 Task: Add an event with the title Networking Conference, date '2024/04/25', time 8:00 AM to 10:00 AMand add a description: Teams will work together to solve the challenges and find the hidden items or clues. This requires effective communication, creative thinking, and the ability to leverage each team member's strengths and expertise., put the event into Orange category . Add location for the event as: 123 Acropolis of Athens, Athens, Greece, logged in from the account softage.2@softage.netand send the event invitation to softage.7@softage.net and softage.8@softage.net. Set a reminder for the event 15 minutes before
Action: Mouse moved to (103, 101)
Screenshot: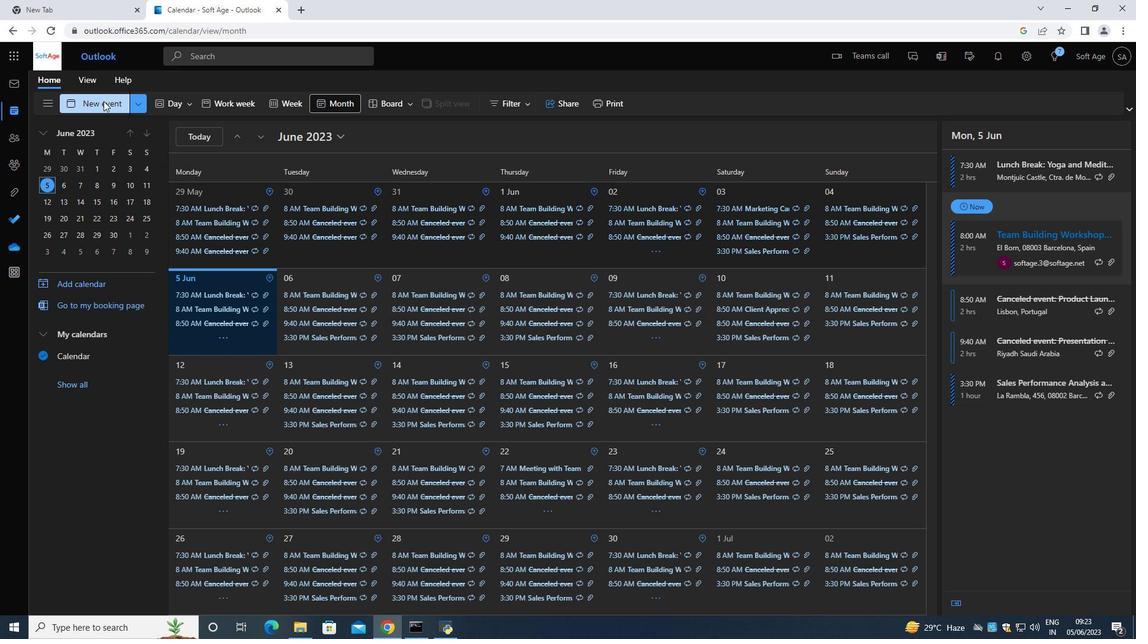 
Action: Mouse pressed left at (103, 101)
Screenshot: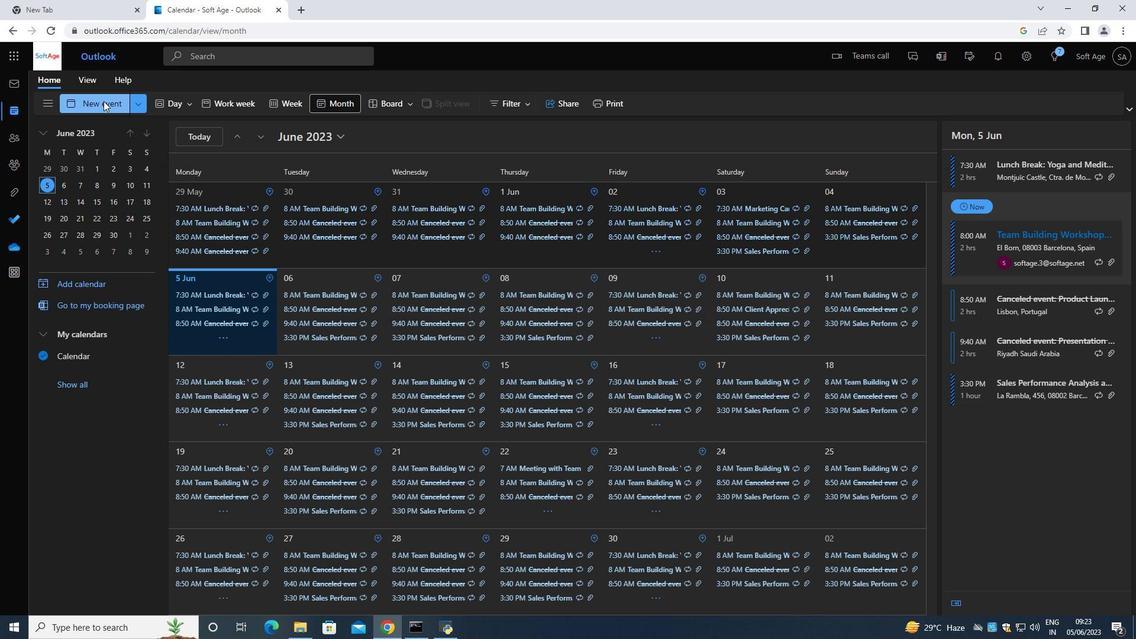 
Action: Mouse moved to (410, 166)
Screenshot: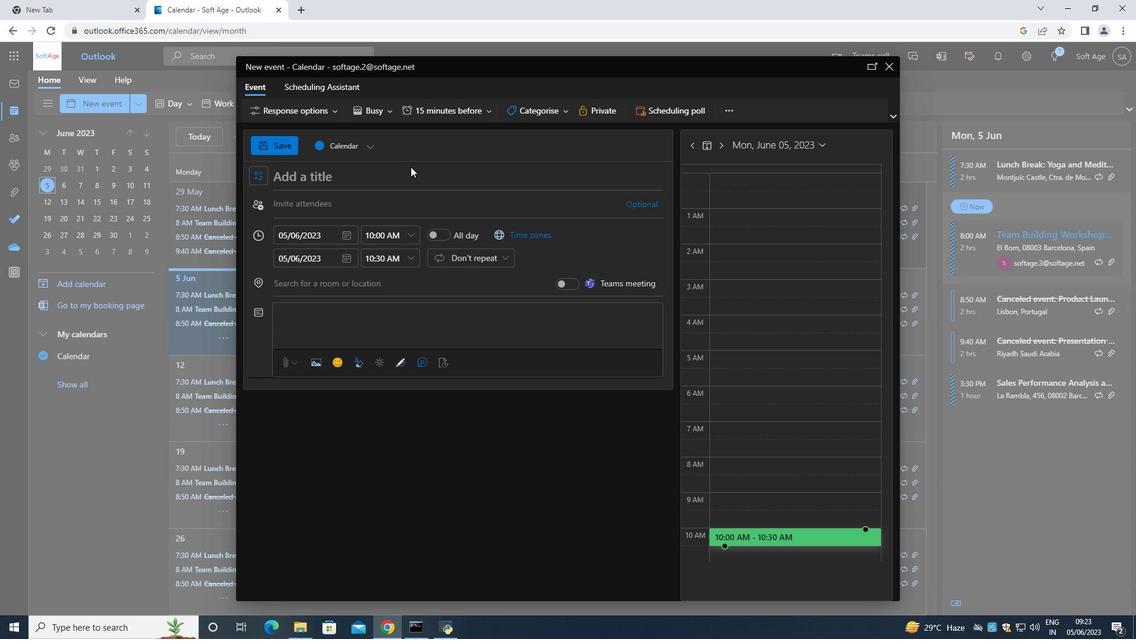 
Action: Key pressed <Key.shift><Key.shift><Key.shift><Key.shift><Key.shift><Key.shift><Key.shift><Key.shift><Key.shift><Key.shift><Key.shift><Key.shift><Key.shift>Networking<Key.space><Key.shift><Key.shift><Key.shift><Key.shift><Key.shift><Key.shift><Key.shift><Key.shift>Conference<Key.space>
Screenshot: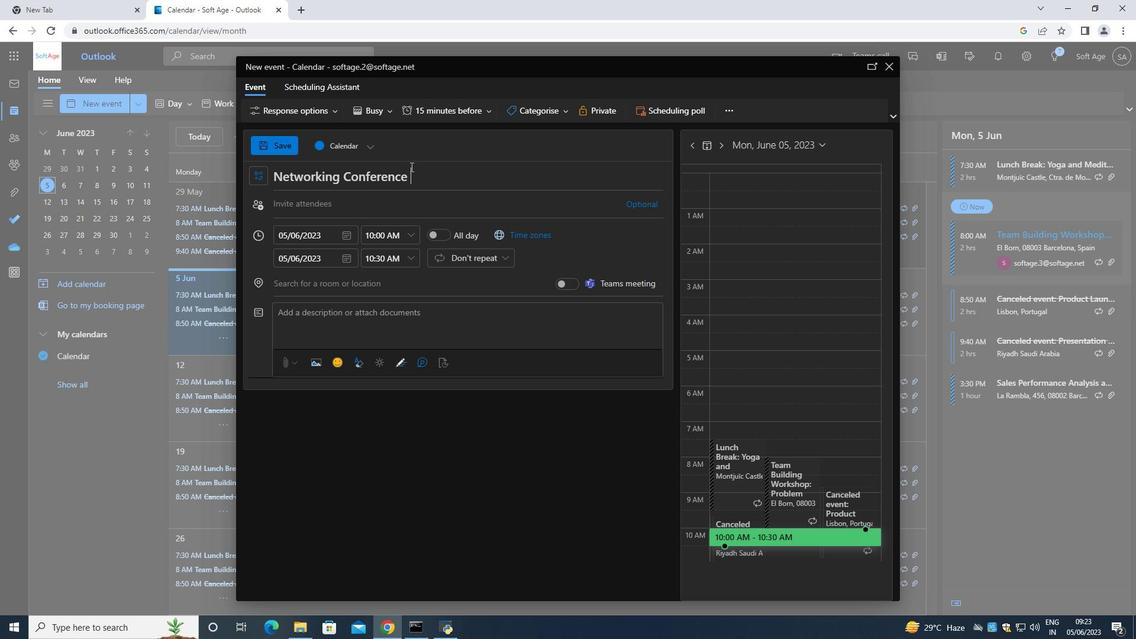 
Action: Mouse moved to (348, 232)
Screenshot: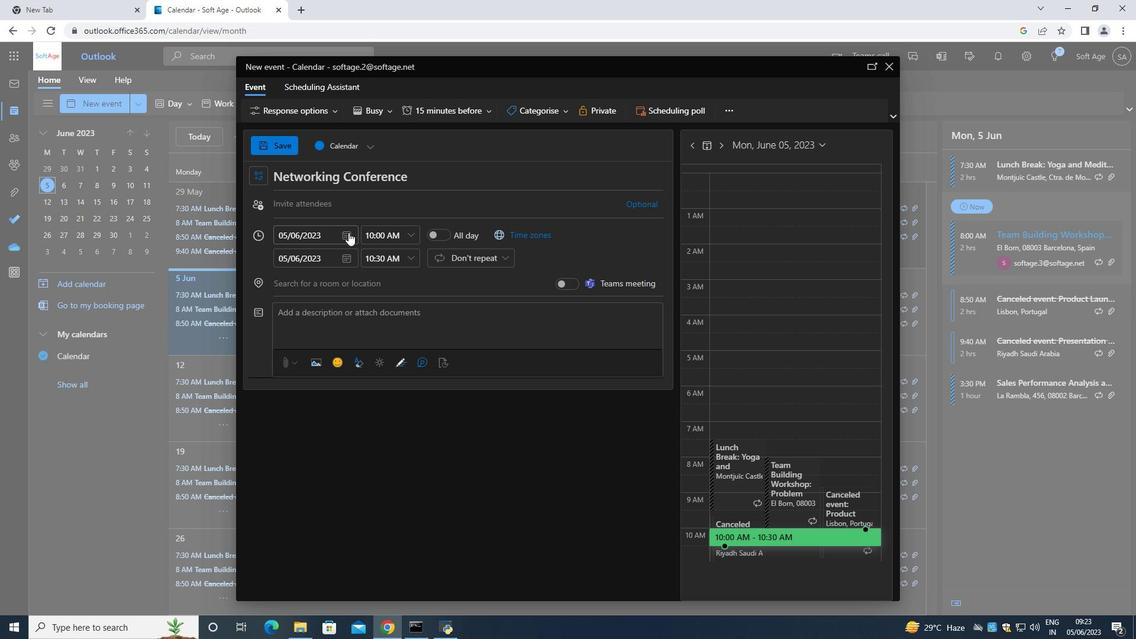 
Action: Mouse pressed left at (348, 232)
Screenshot: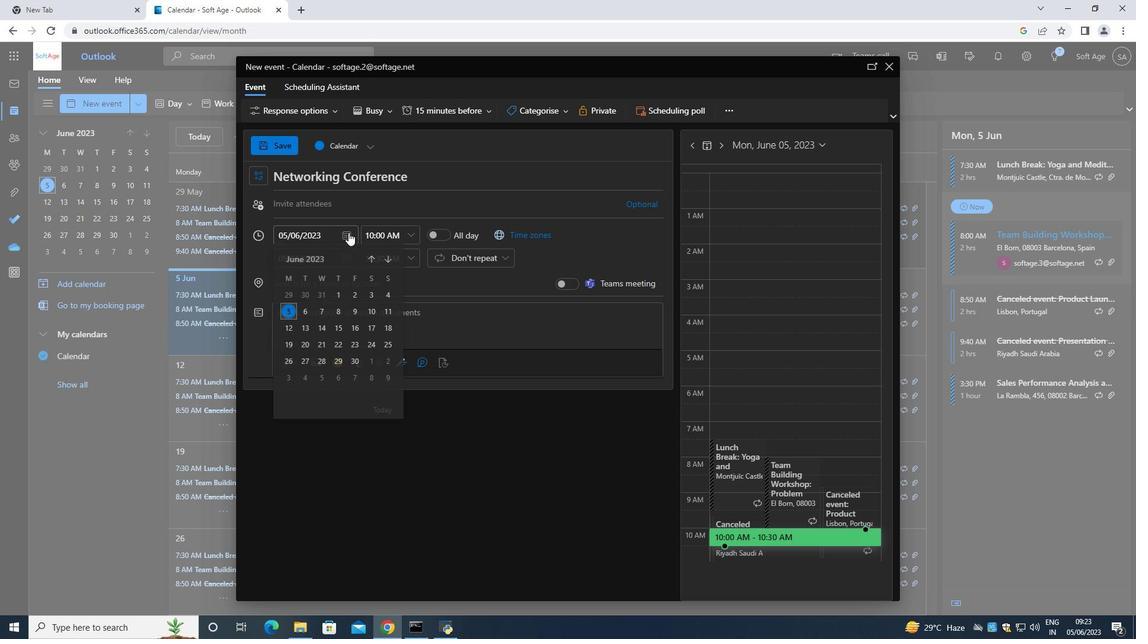 
Action: Mouse moved to (390, 262)
Screenshot: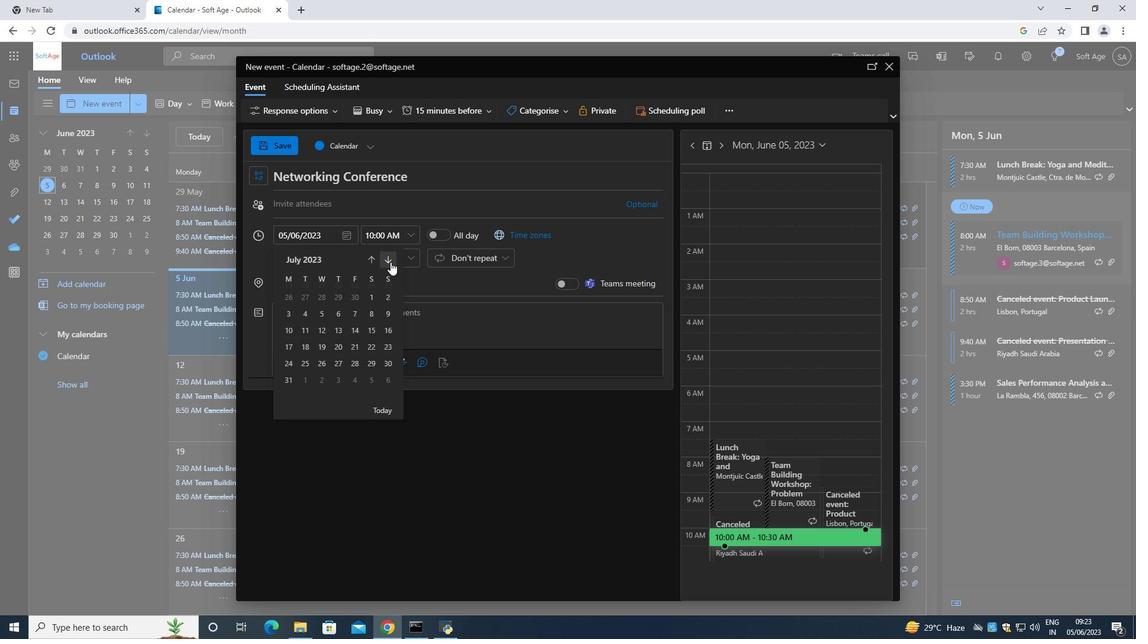 
Action: Mouse pressed left at (390, 262)
Screenshot: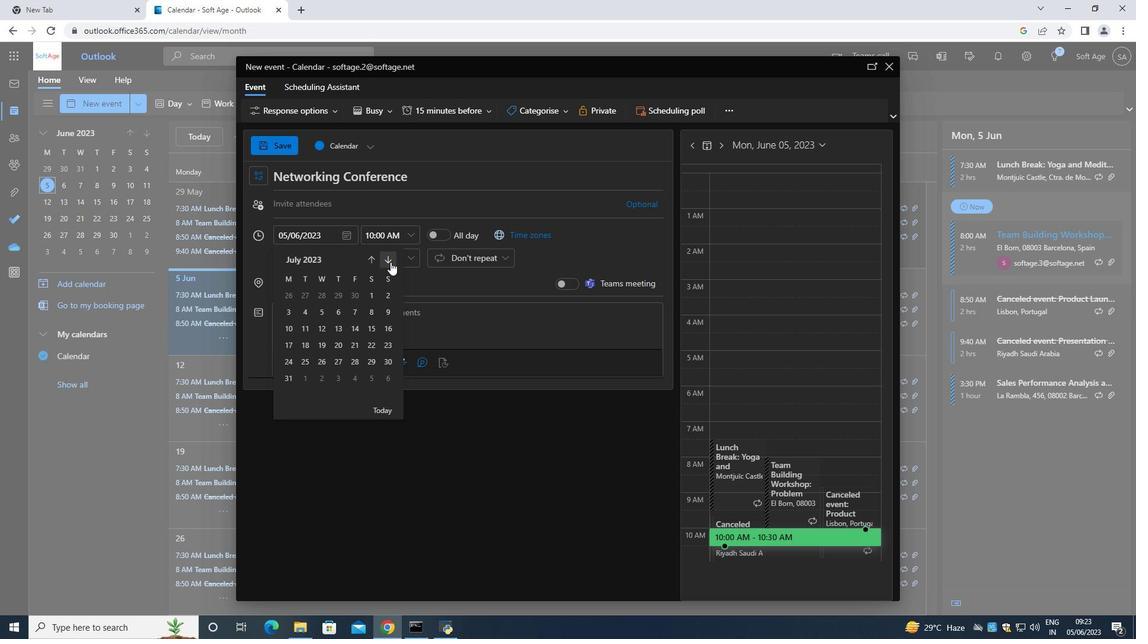 
Action: Mouse pressed left at (390, 262)
Screenshot: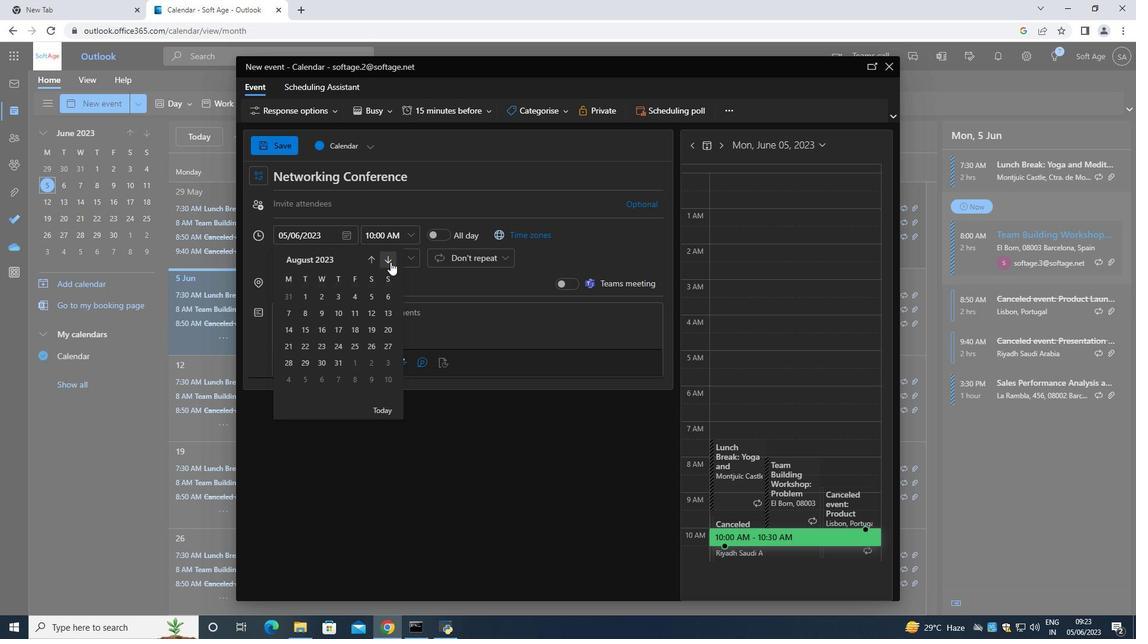 
Action: Mouse pressed left at (390, 262)
Screenshot: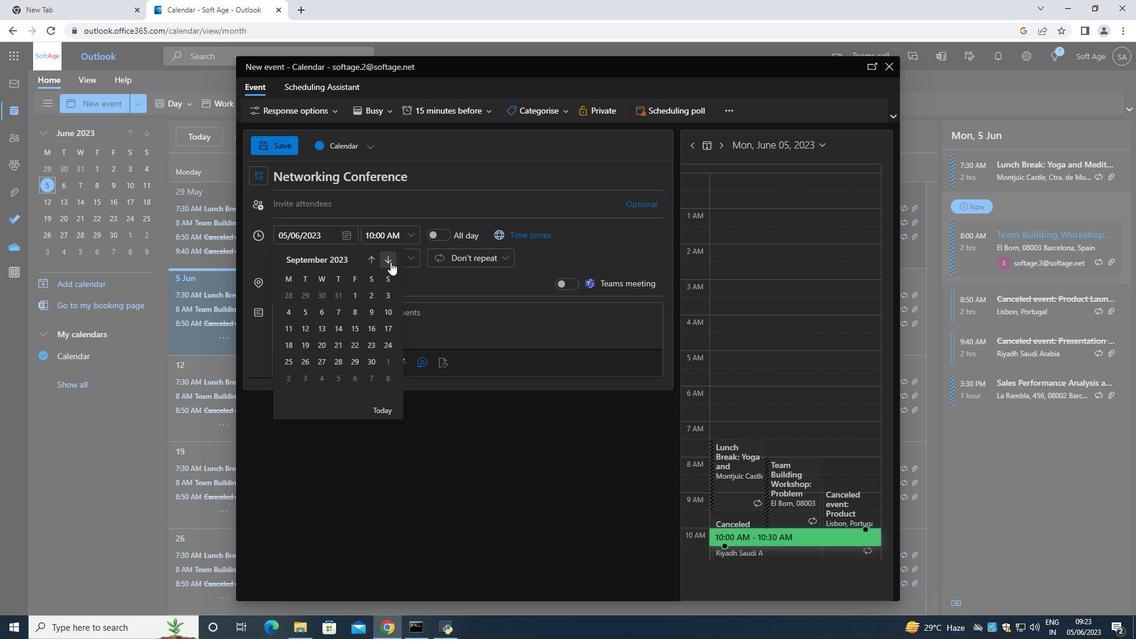 
Action: Mouse pressed left at (390, 262)
Screenshot: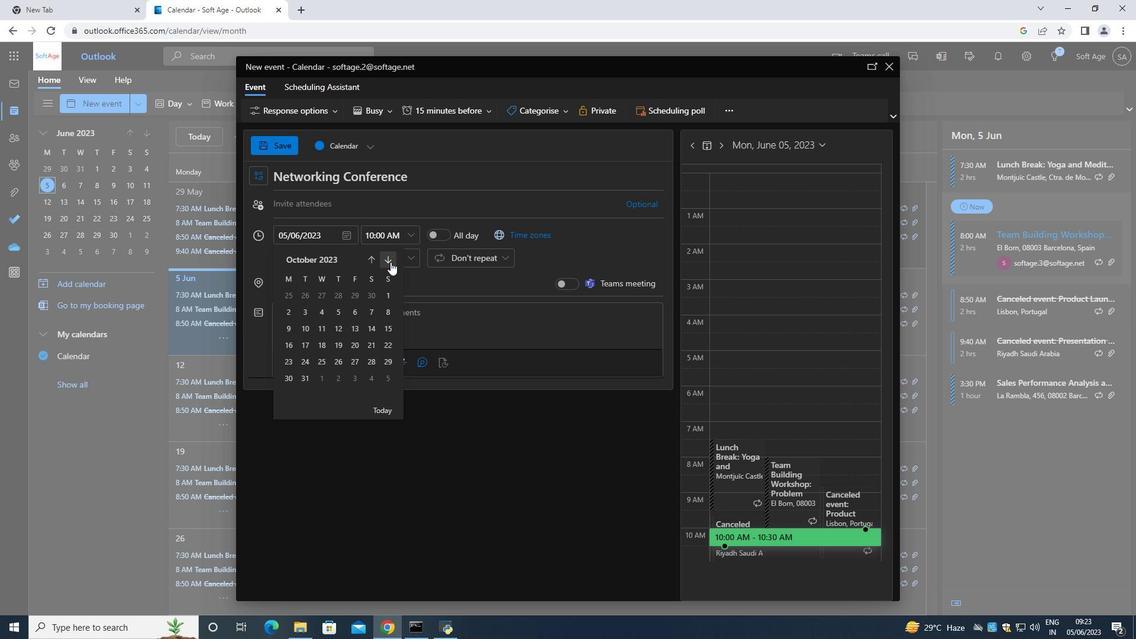 
Action: Mouse pressed left at (390, 262)
Screenshot: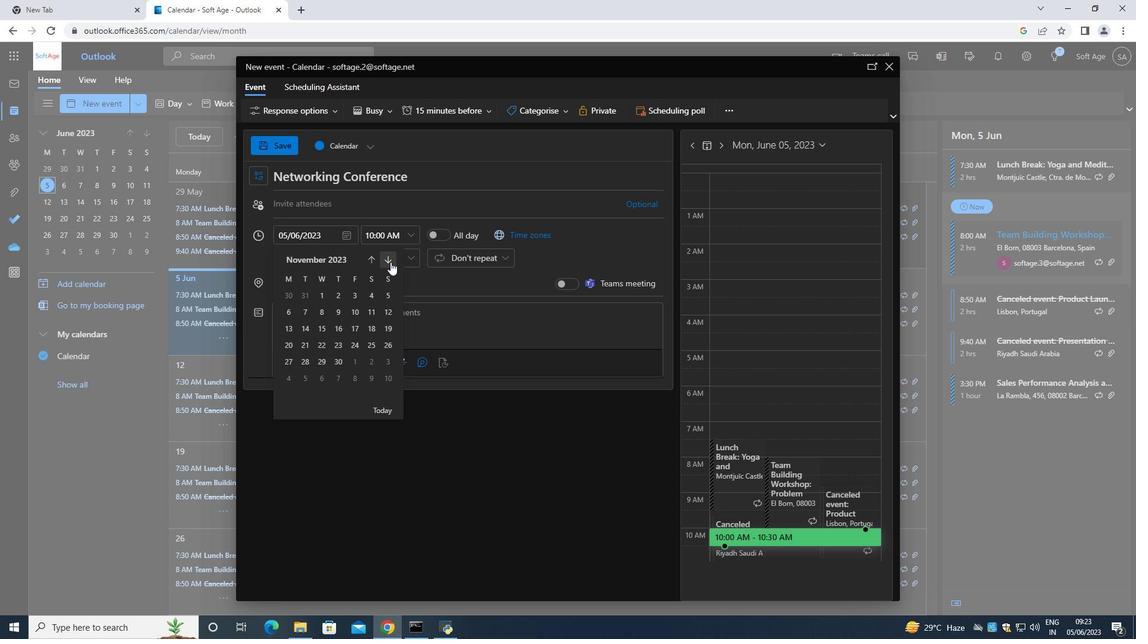 
Action: Mouse pressed left at (390, 262)
Screenshot: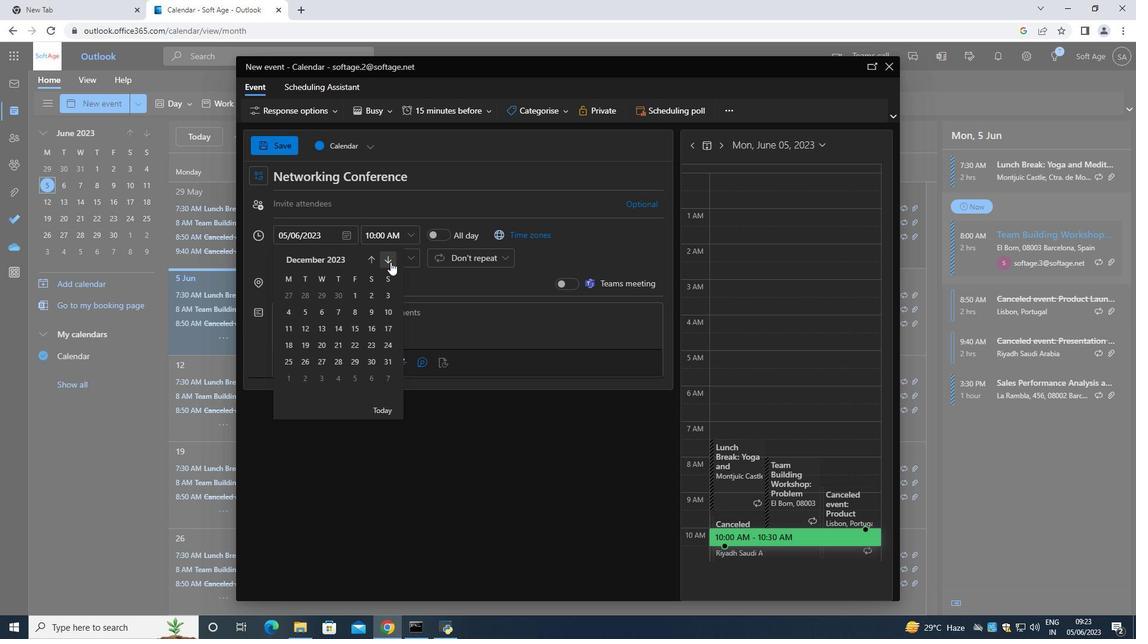 
Action: Mouse pressed left at (390, 262)
Screenshot: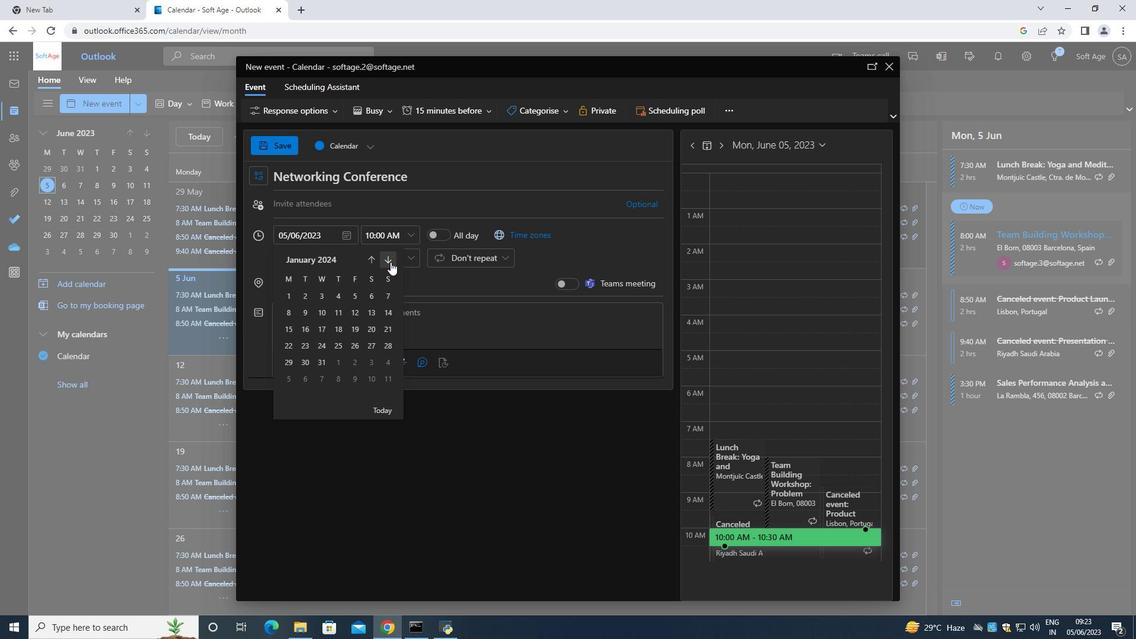 
Action: Mouse pressed left at (390, 262)
Screenshot: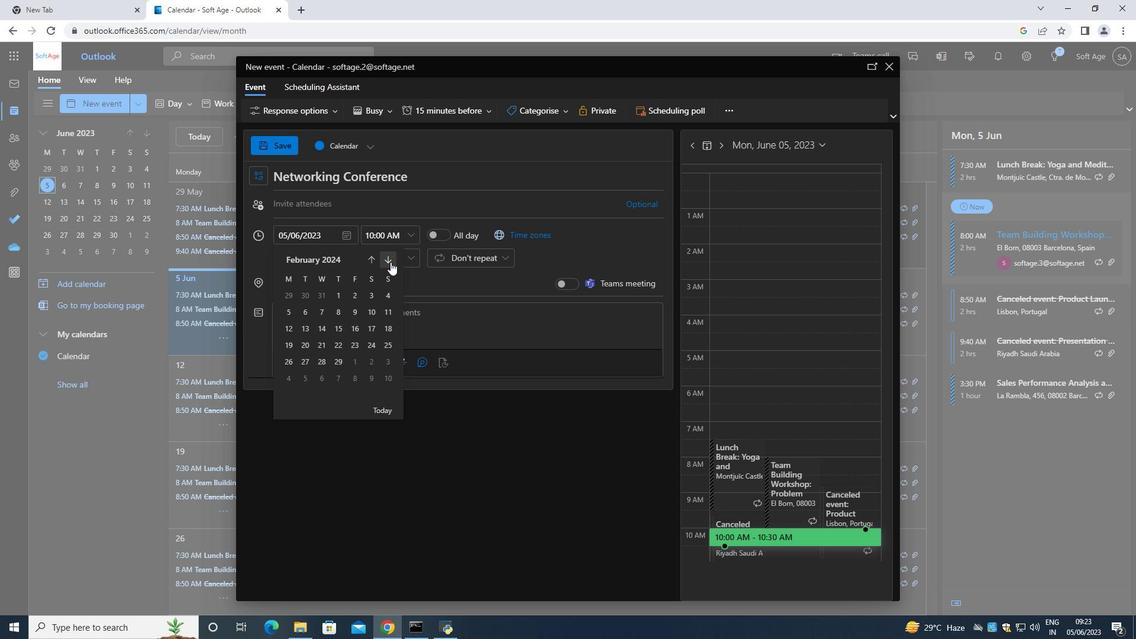 
Action: Mouse pressed left at (390, 262)
Screenshot: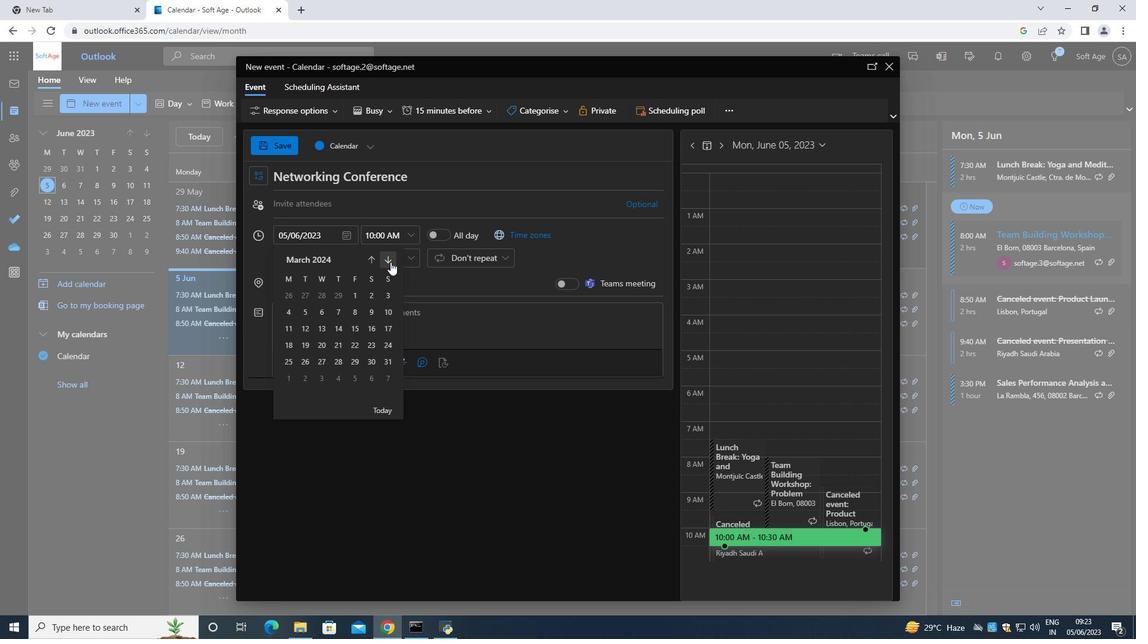 
Action: Mouse pressed left at (390, 262)
Screenshot: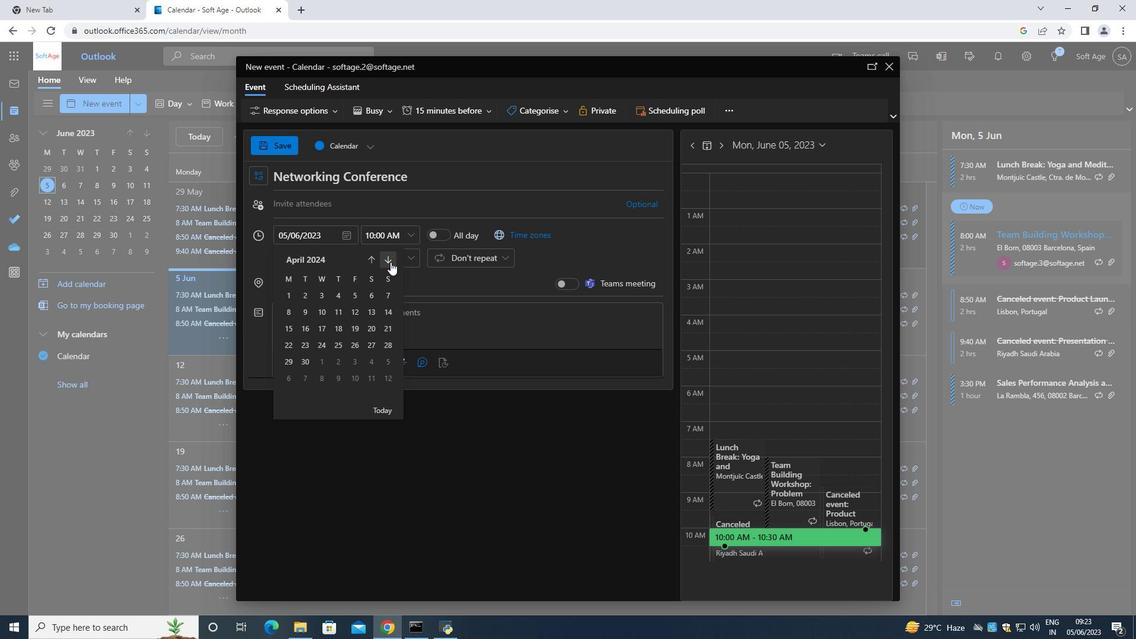
Action: Mouse moved to (340, 339)
Screenshot: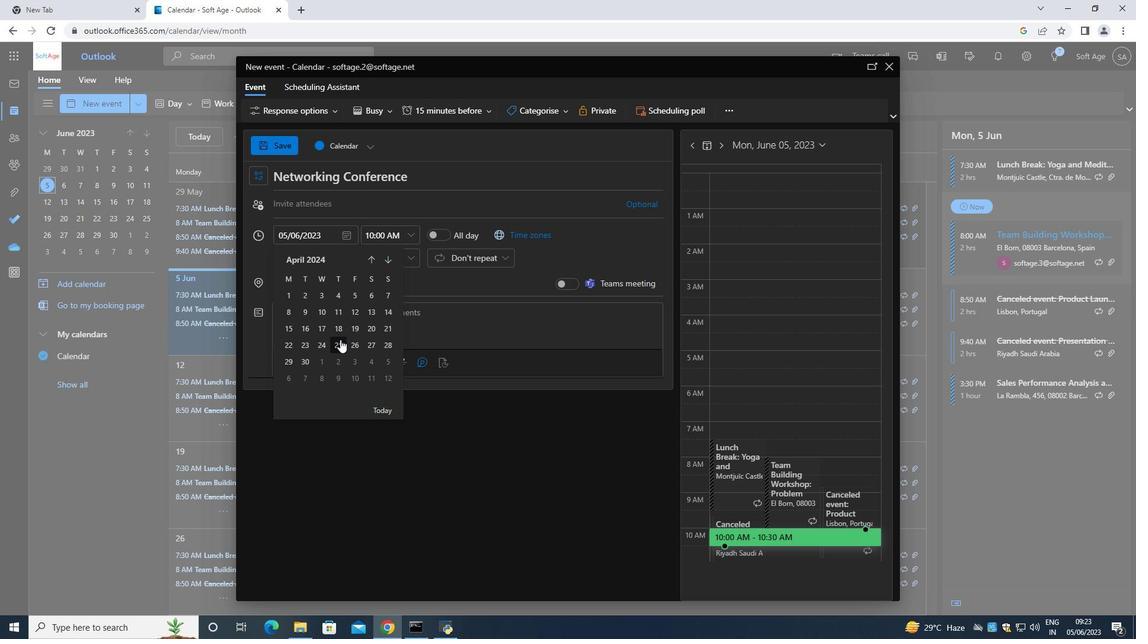 
Action: Mouse pressed left at (340, 339)
Screenshot: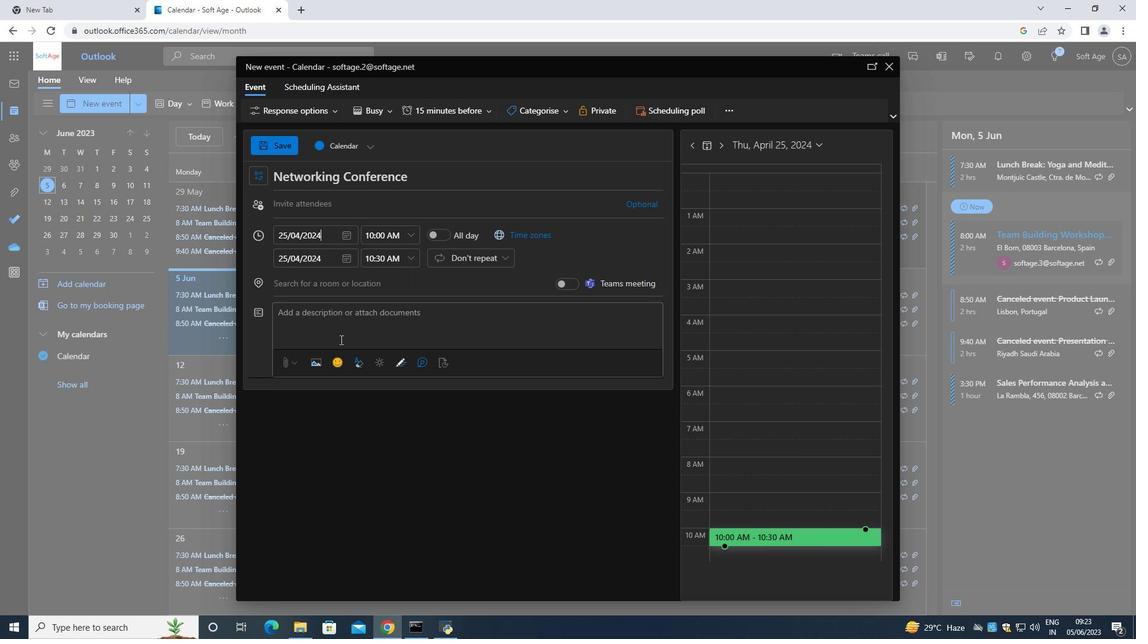 
Action: Mouse moved to (415, 234)
Screenshot: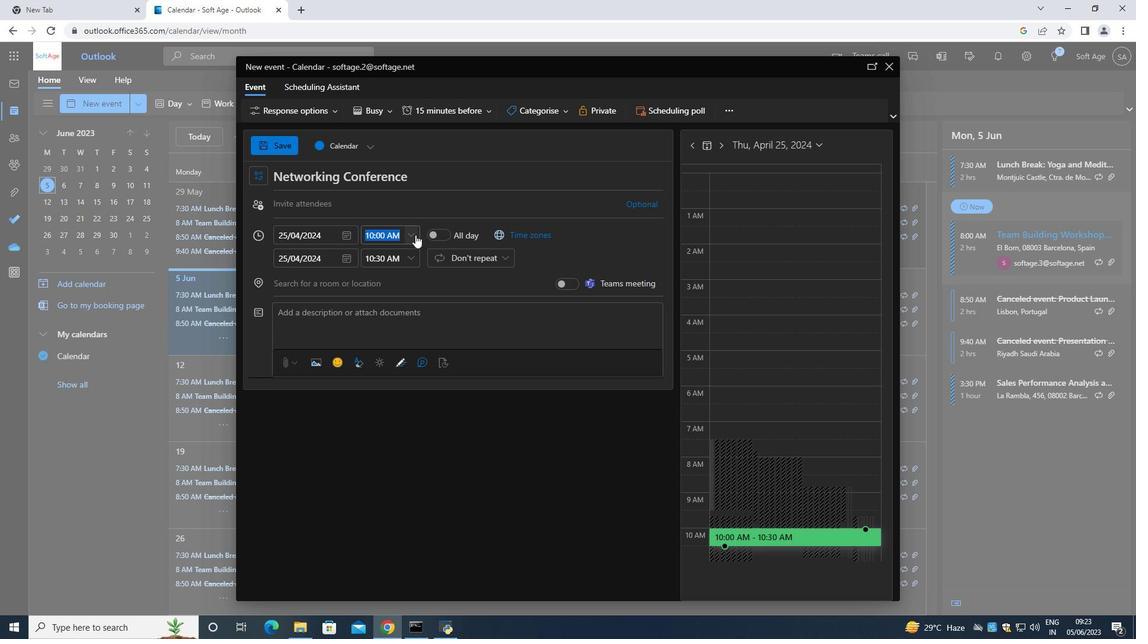 
Action: Mouse pressed left at (415, 234)
Screenshot: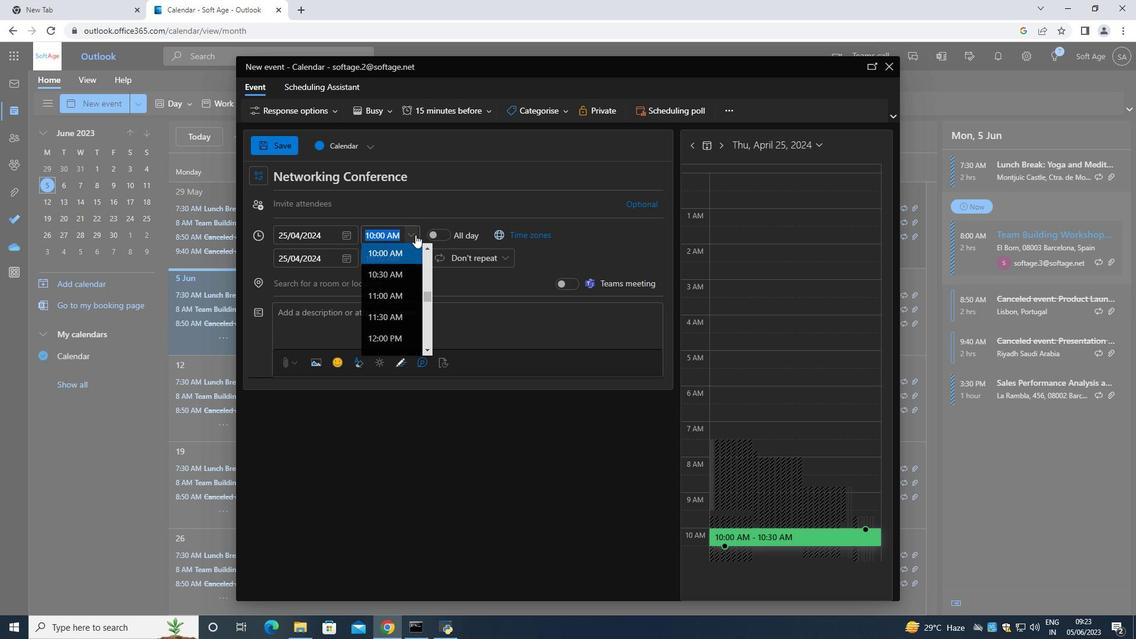 
Action: Mouse moved to (398, 282)
Screenshot: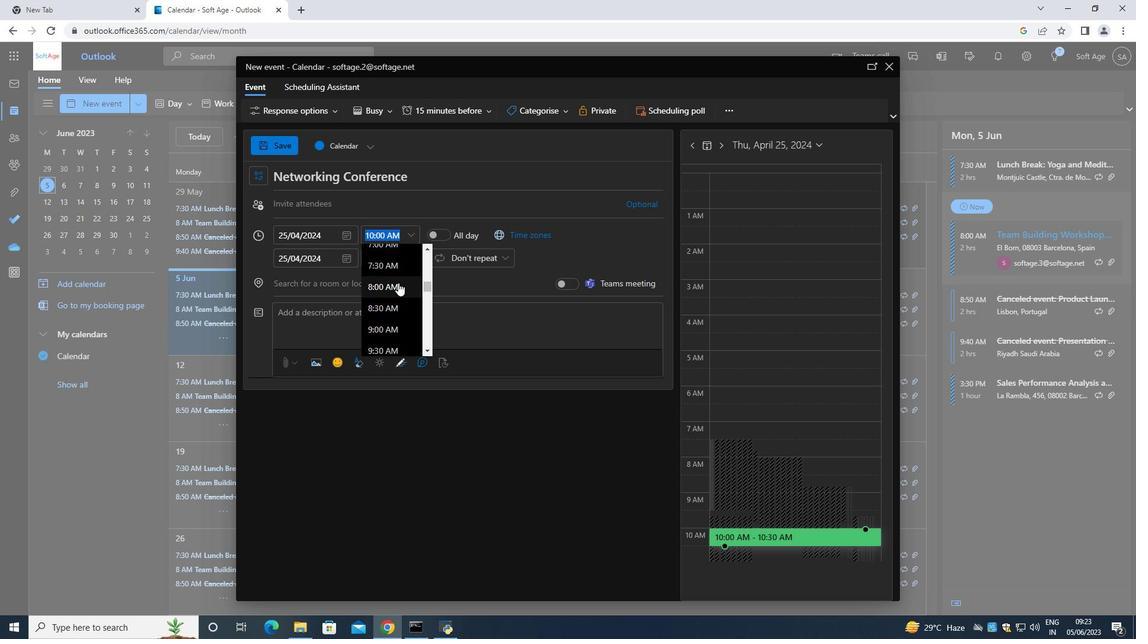 
Action: Mouse scrolled (398, 282) with delta (0, 0)
Screenshot: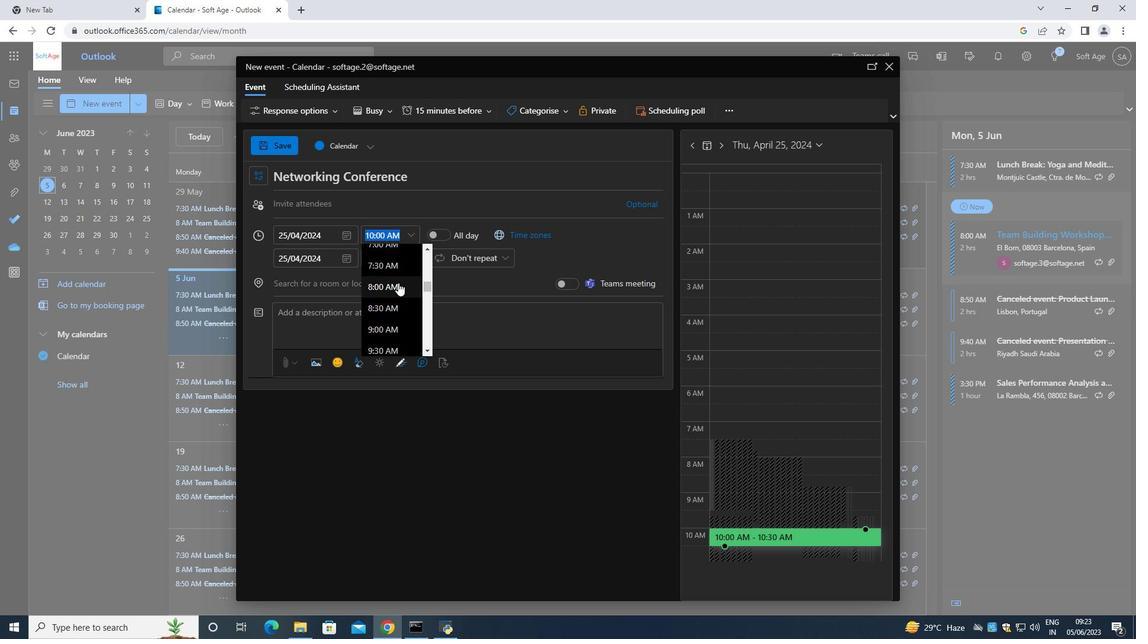 
Action: Mouse scrolled (398, 282) with delta (0, 0)
Screenshot: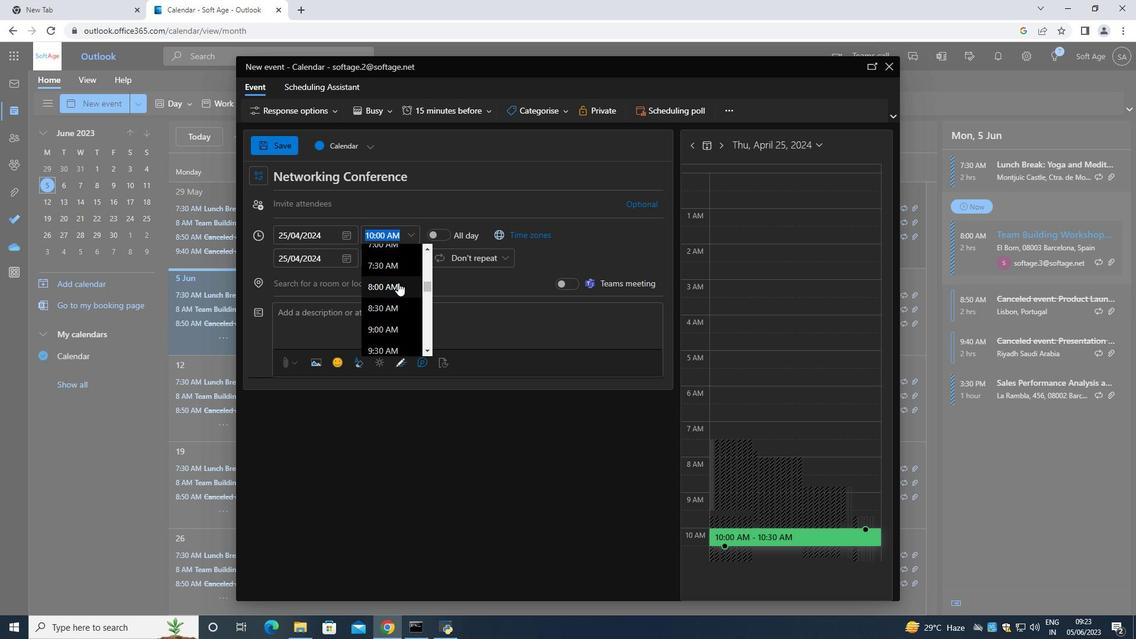 
Action: Mouse moved to (382, 282)
Screenshot: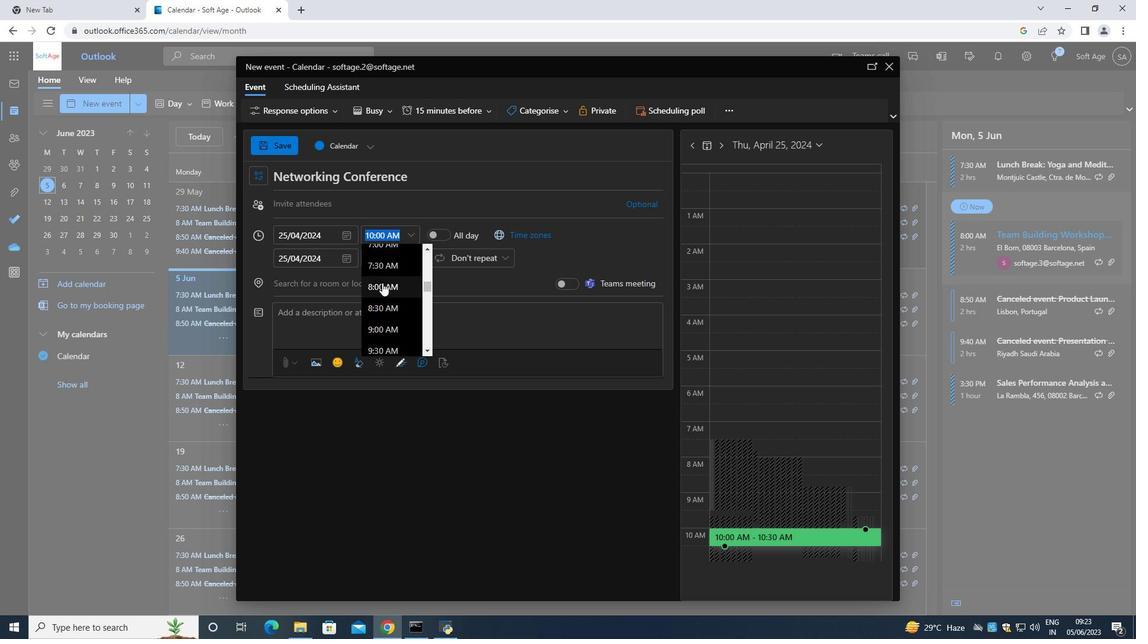 
Action: Mouse pressed left at (382, 282)
Screenshot: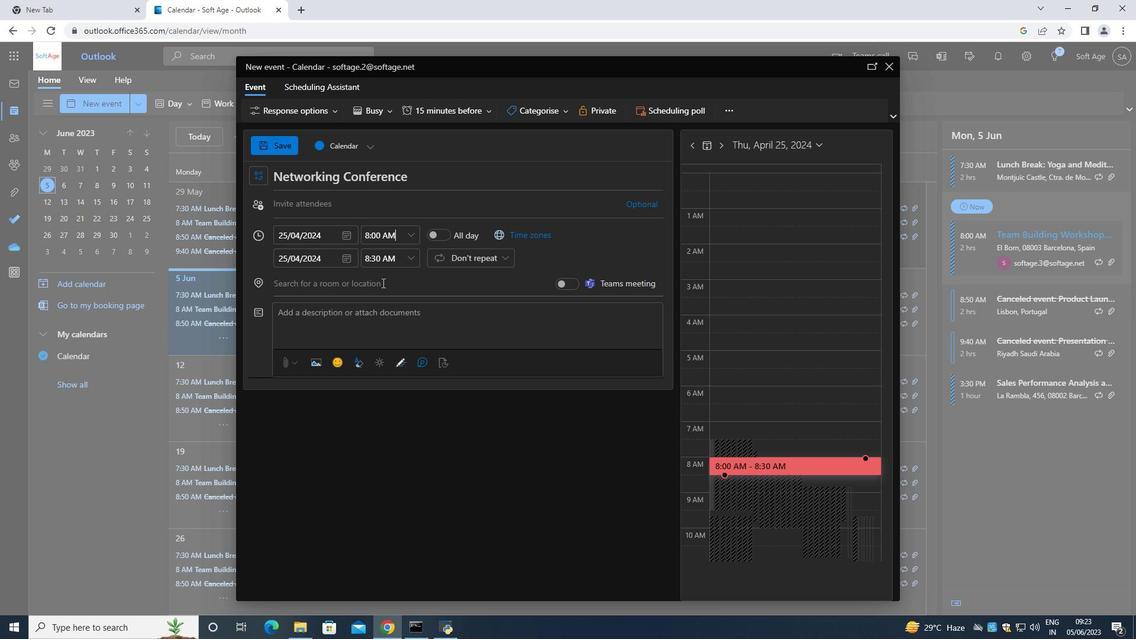 
Action: Mouse moved to (413, 258)
Screenshot: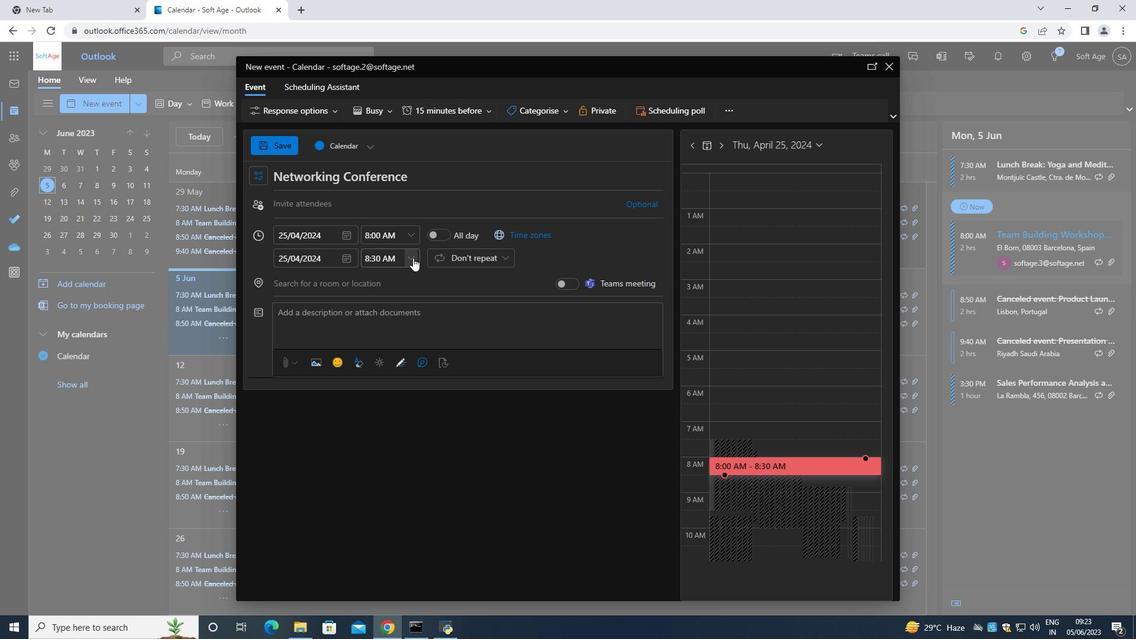 
Action: Mouse pressed left at (413, 258)
Screenshot: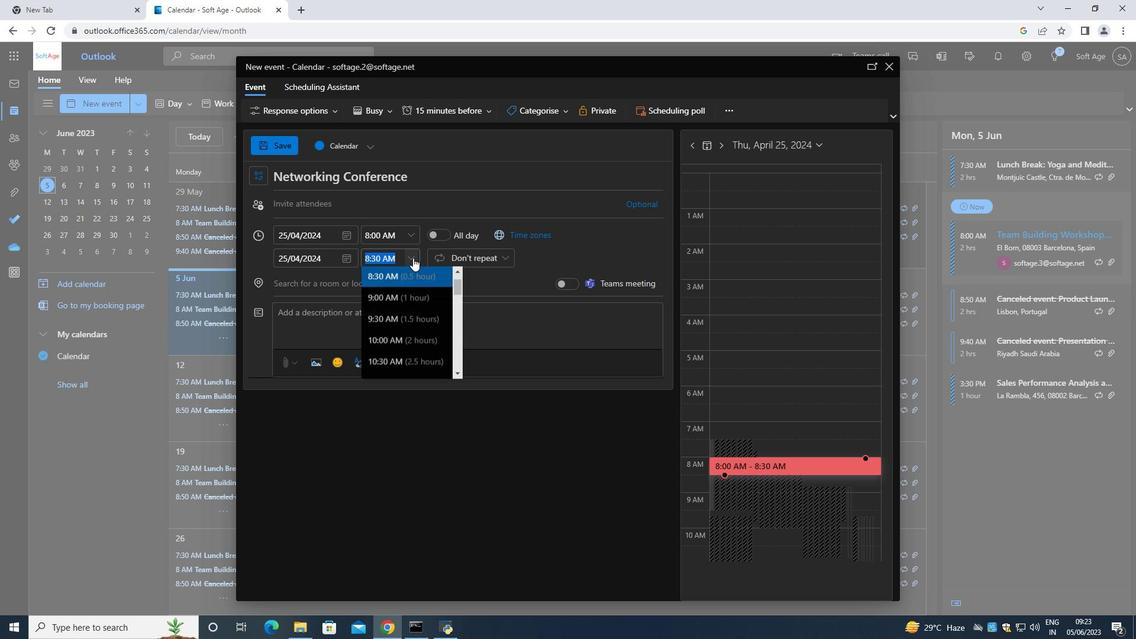 
Action: Mouse moved to (395, 345)
Screenshot: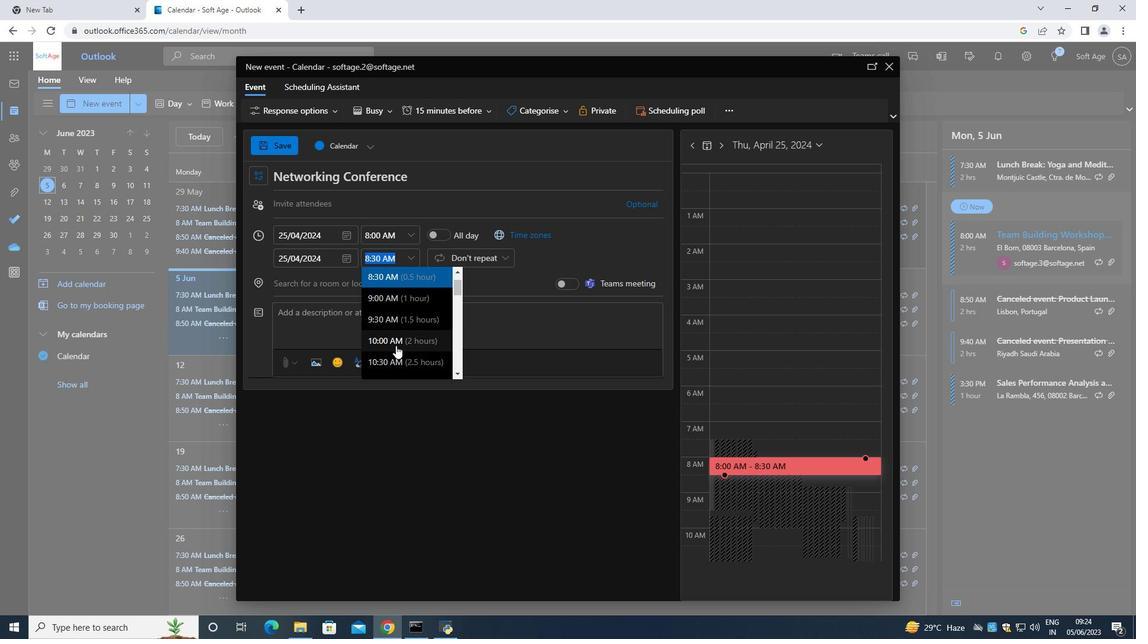 
Action: Mouse pressed left at (395, 345)
Screenshot: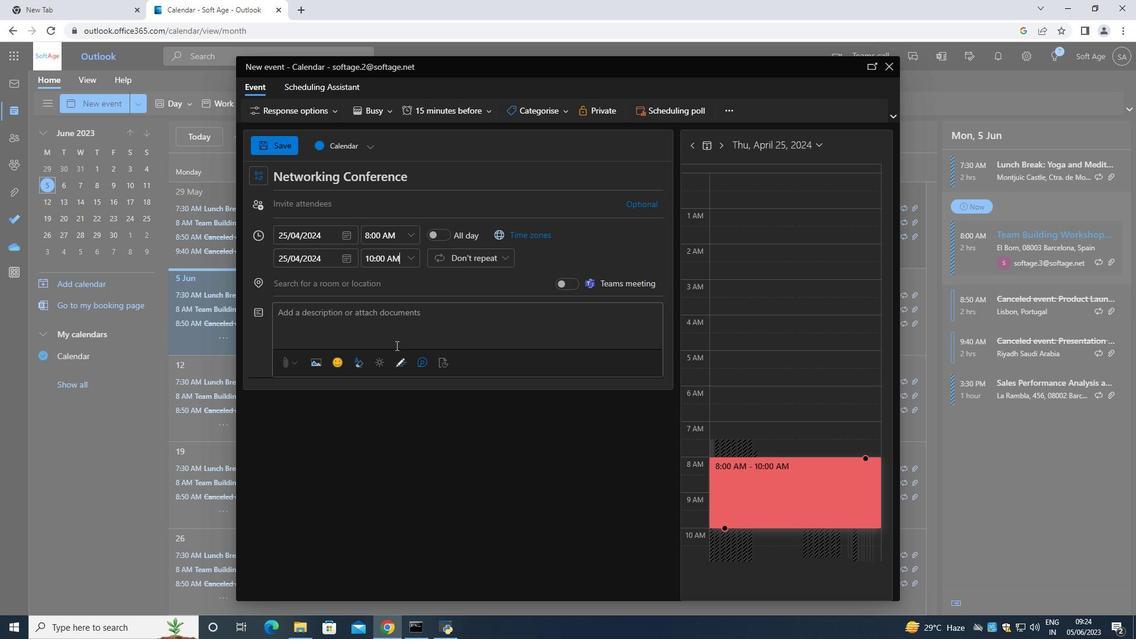 
Action: Mouse moved to (366, 310)
Screenshot: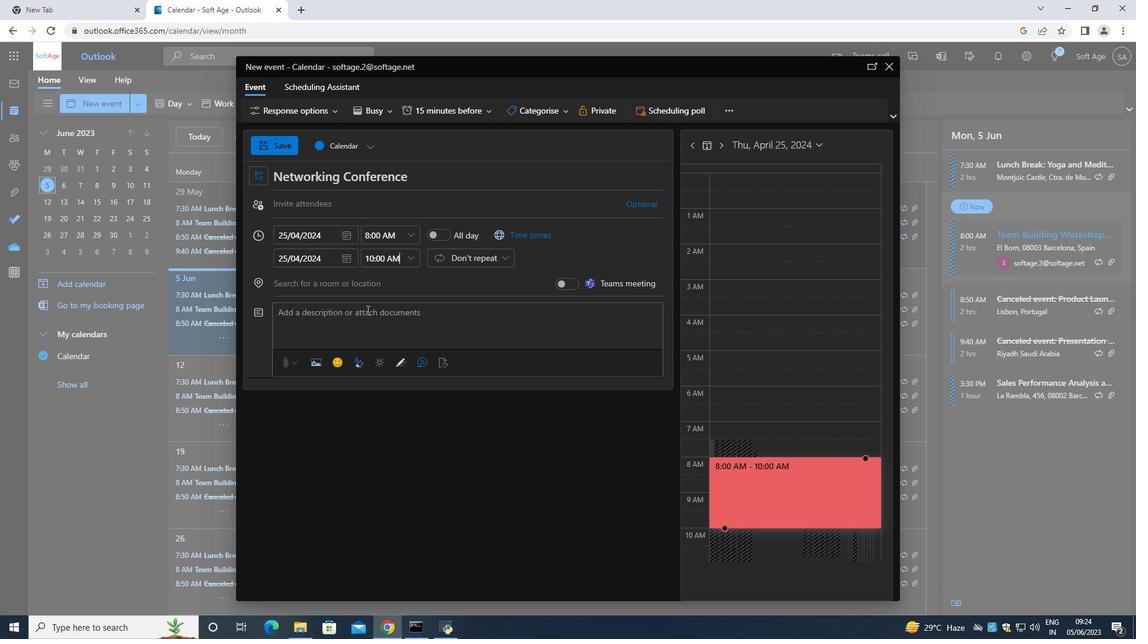 
Action: Mouse pressed left at (366, 310)
Screenshot: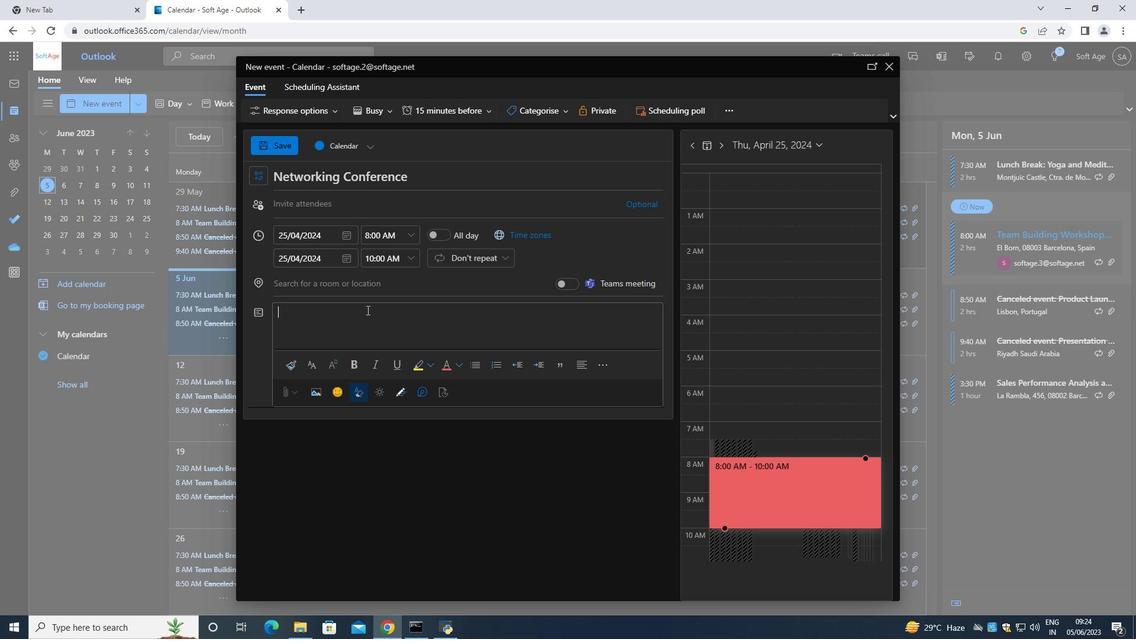 
Action: Key pressed <Key.shift>Teams<Key.space>will<Key.space>work<Key.space>together<Key.space>to<Key.space>solve<Key.space>the<Key.space>challenge<Key.space>am<Key.backspace>nd<Key.space>find<Key.space>ho<Key.backspace>idden<Key.space>items<Key.space>or<Key.space>clues<Key.space>.<Key.space><Key.shift>Thish<Key.space>requ<Key.backspace><Key.backspace><Key.backspace><Key.backspace><Key.backspace><Key.backspace><Key.space>requries<Key.space>effective<Key.space>communication,<Key.space><Key.up><Key.right><Key.right><Key.right><Key.right><Key.right><Key.right><Key.right><Key.right><Key.right><Key.right><Key.right><Key.right><Key.right><Key.right><Key.right><Key.right><Key.right><Key.right><Key.right><Key.right><Key.right><Key.right><Key.right><Key.right><Key.right><Key.right><Key.right><Key.right><Key.right><Key.right><Key.right><Key.right><Key.right><Key.right><Key.right><Key.right><Key.right><Key.right><Key.right><Key.right><Key.right><Key.right><Key.right><Key.right><Key.right><Key.right><Key.right><Key.right><Key.right><Key.right><Key.right><Key.right><Key.right><Key.right><Key.right><Key.right><Key.right><Key.right><Key.right><Key.right><Key.right><Key.right><Key.right><Key.right><Key.right><Key.right><Key.left><Key.left>i<Key.backspace><Key.right>i<Key.right><Key.right><Key.backspace><Key.down>creative<Key.space>thinking,<Key.space>and<Key.space>the<Key.space>ability<Key.space>to<Key.space>leverage<Key.space>each<Key.space>team<Key.space>member's<Key.space>atrengths<Key.space>and<Key.space>ex<Key.backspace><Key.backspace><Key.left><Key.left><Key.left><Key.left><Key.left><Key.left><Key.left><Key.left><Key.left><Key.left><Key.left><Key.left><Key.left><Key.left><Key.left><Key.left><Key.left><Key.left><Key.right><Key.right><Key.right><Key.right>s<Key.right><Key.right><Key.right><Key.right><Key.right><Key.right><Key.right><Key.right><Key.right><Key.right><Key.right><Key.right><Key.right><Key.right><Key.right><Key.right><Key.space>expertise<Key.left><Key.left><Key.left><Key.left><Key.left><Key.left><Key.left><Key.left><Key.left><Key.left><Key.left><Key.left><Key.left><Key.left><Key.left><Key.left><Key.left><Key.left><Key.left><Key.left><Key.left><Key.left><Key.left><Key.left><Key.left><Key.left><Key.right><Key.right><Key.right><Key.backspace><Key.right><Key.right><Key.right><Key.right><Key.right><Key.right><Key.right><Key.right><Key.right><Key.right><Key.right><Key.right><Key.right><Key.backspace>
Screenshot: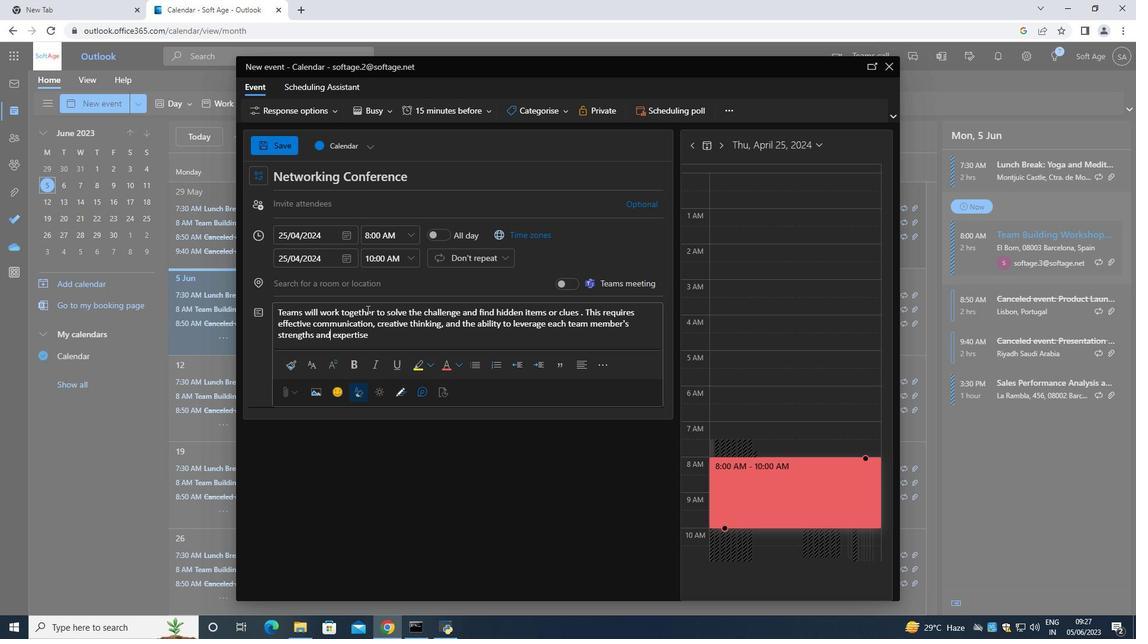 
Action: Mouse moved to (534, 109)
Screenshot: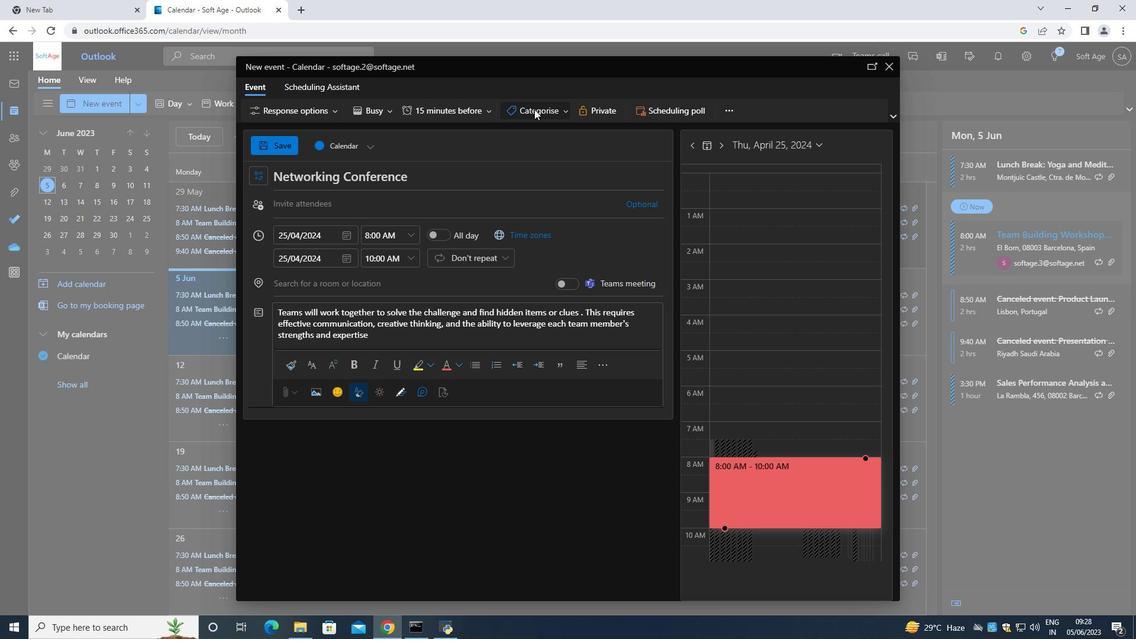 
Action: Mouse pressed left at (534, 109)
Screenshot: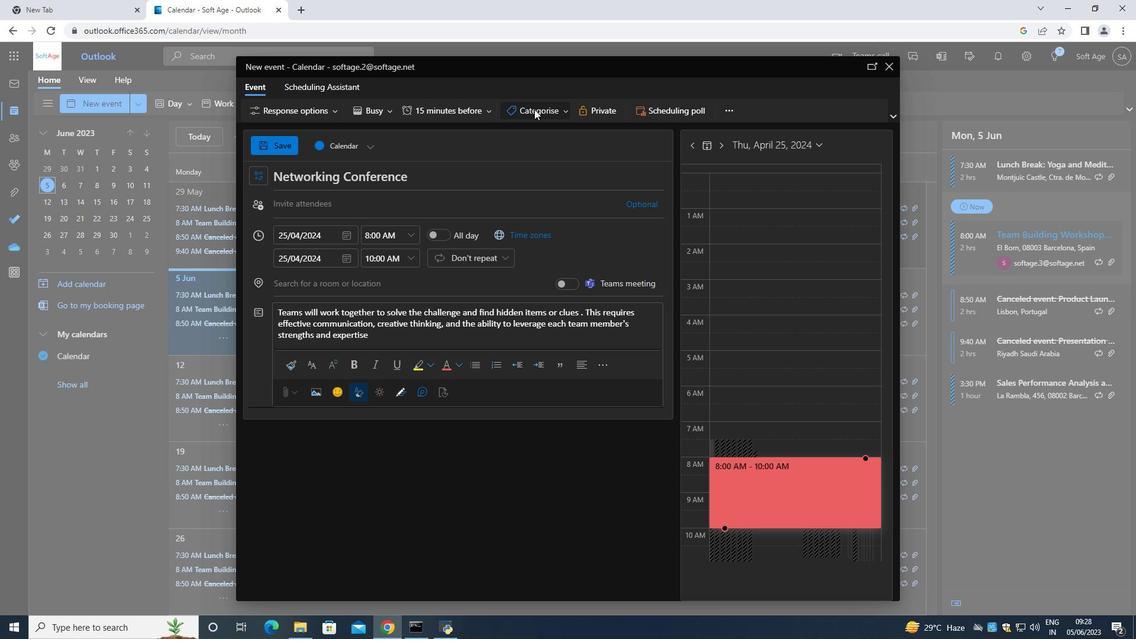 
Action: Mouse moved to (536, 168)
Screenshot: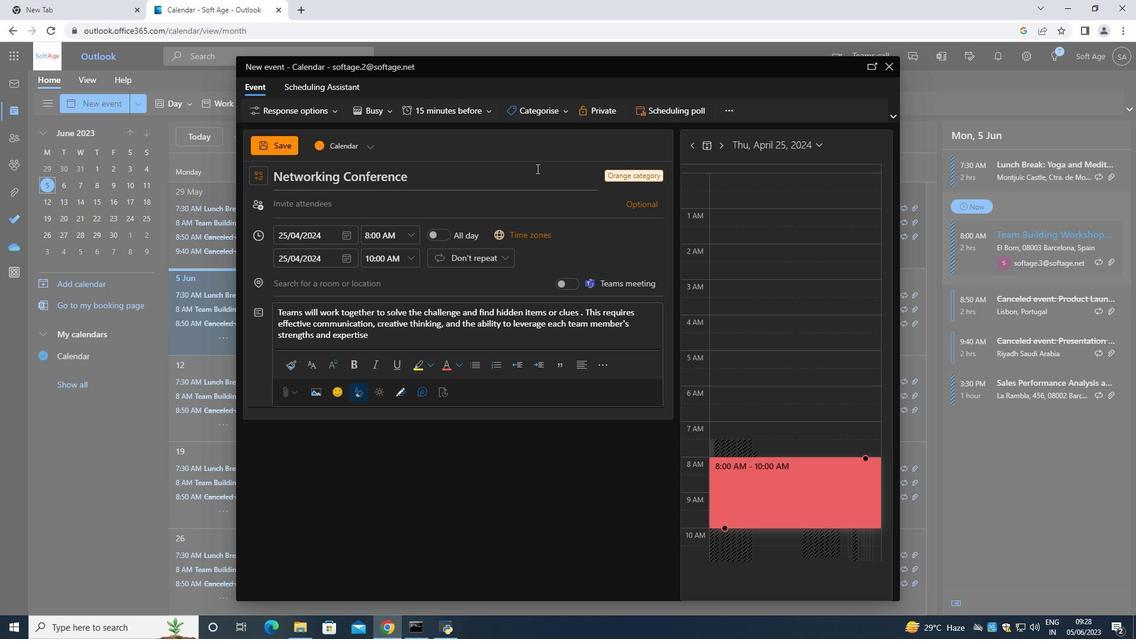 
Action: Mouse pressed left at (536, 168)
Screenshot: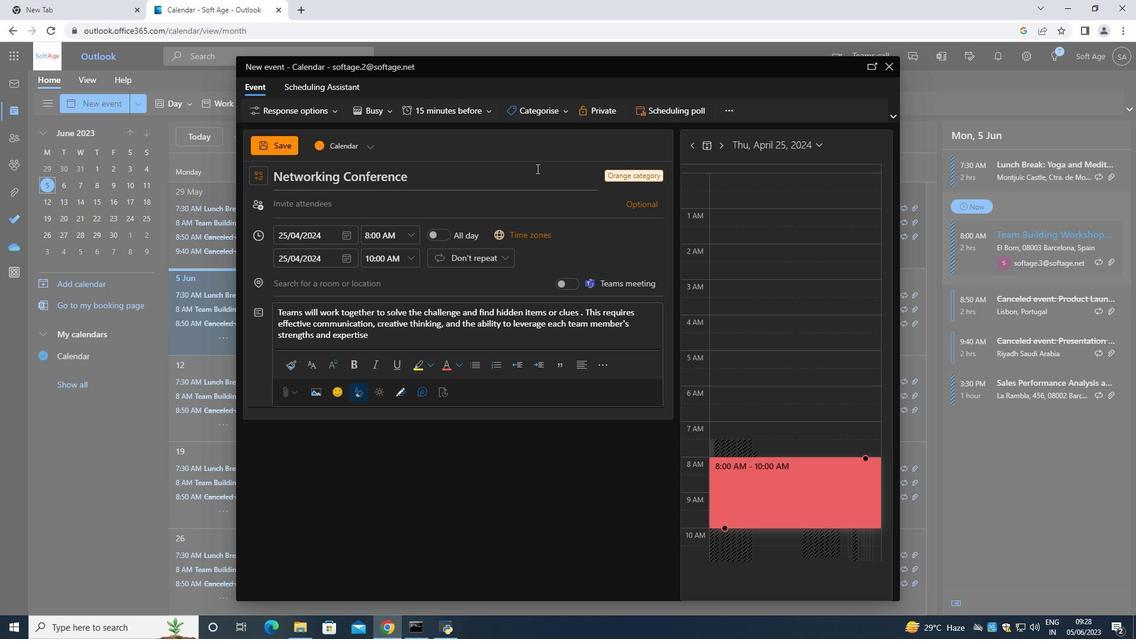 
Action: Mouse moved to (352, 278)
Screenshot: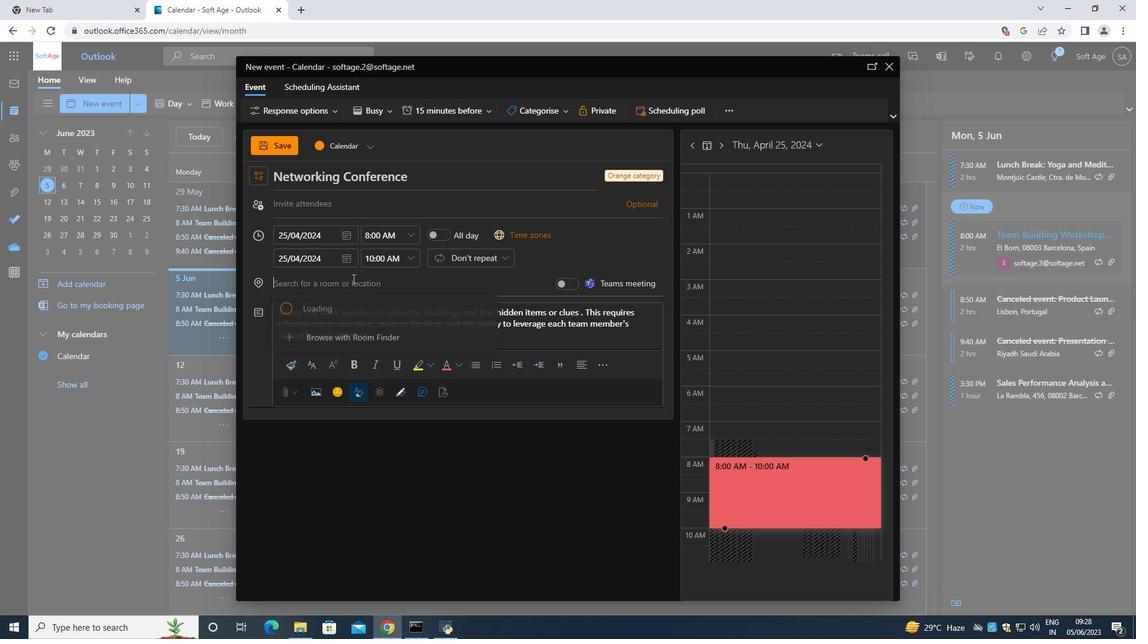 
Action: Mouse pressed left at (352, 278)
Screenshot: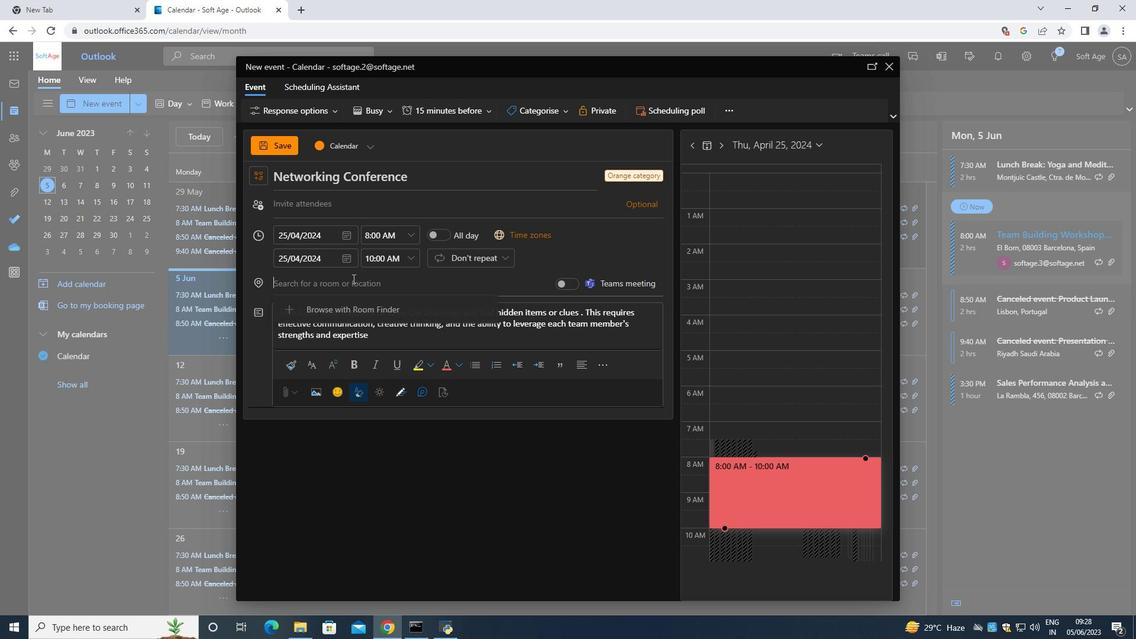 
Action: Mouse moved to (352, 278)
Screenshot: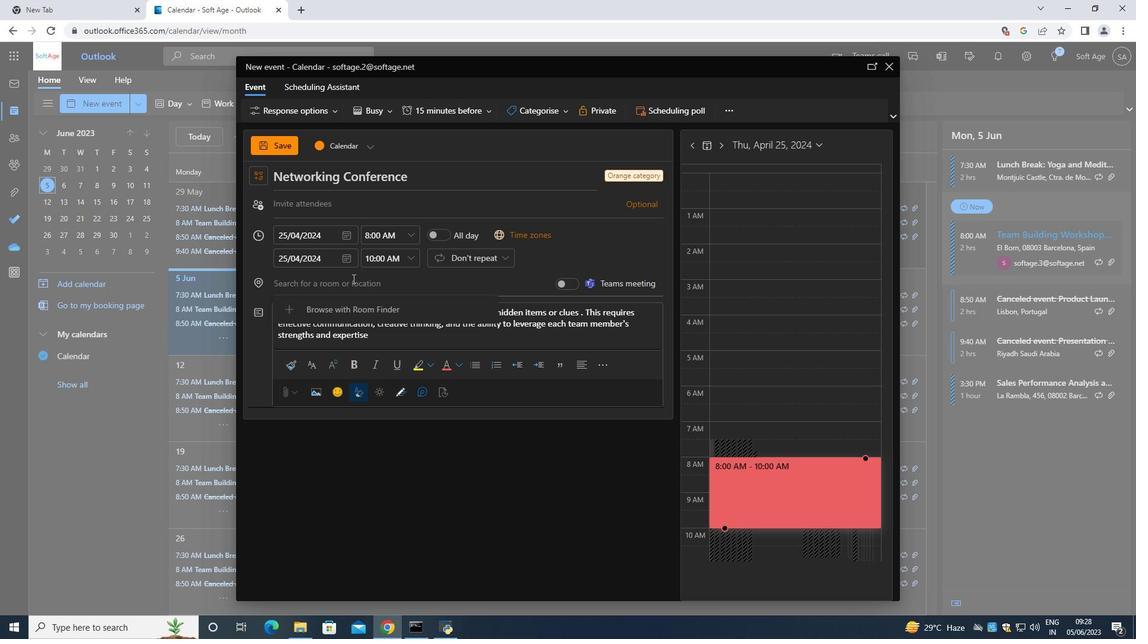 
Action: Key pressed 123<Key.space><Key.shift>Acropolis<Key.space><Key.shift>Of<Key.space><Key.shift><Key.shift><Key.shift><Key.shift><Key.shift><Key.shift><Key.shift><Key.shift><Key.shift>Athens,<Key.space><Key.shift>Athenes,<Key.space><Key.shift><Key.shift><Key.shift><Key.shift><Key.shift><Key.shift><Key.shift><Key.shift>Greece
Screenshot: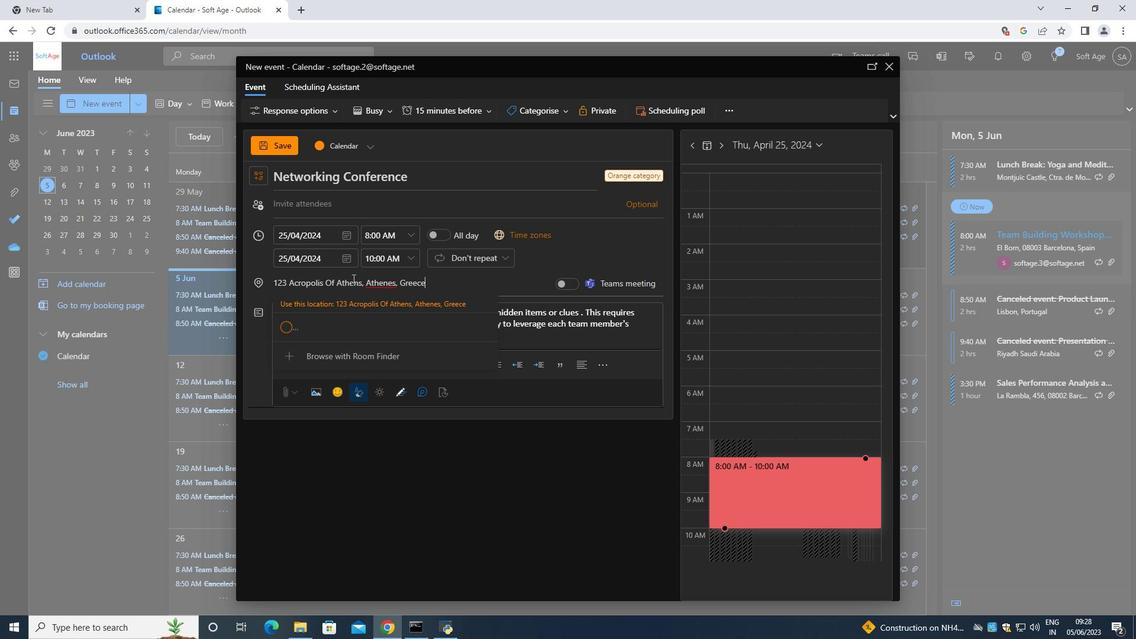 
Action: Mouse moved to (393, 285)
Screenshot: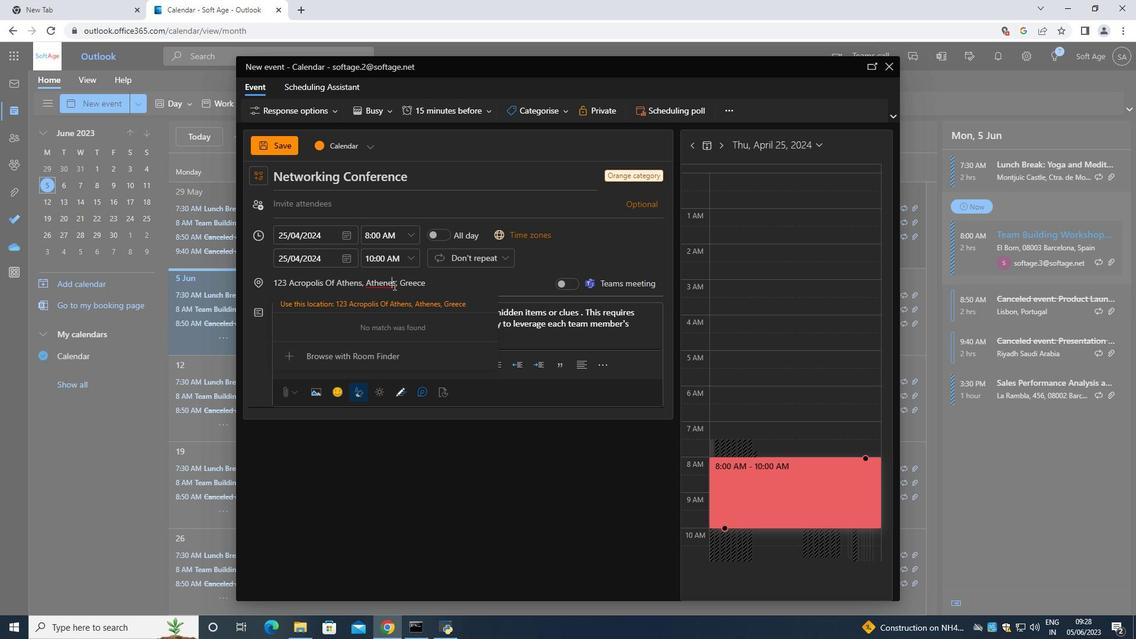 
Action: Mouse pressed left at (393, 285)
Screenshot: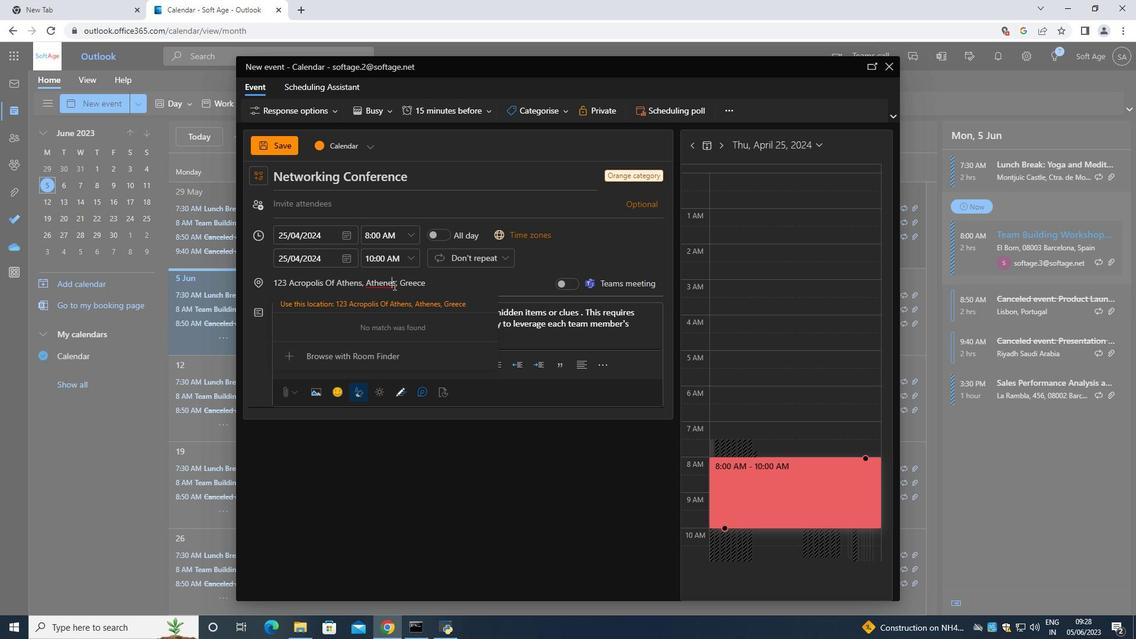
Action: Mouse moved to (393, 287)
Screenshot: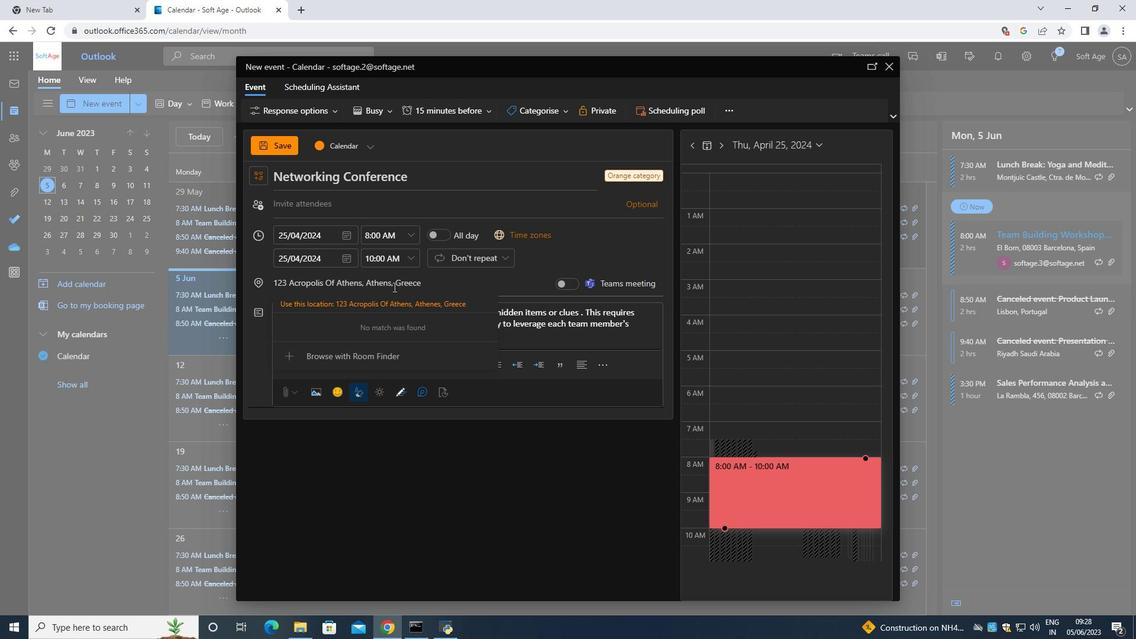 
Action: Key pressed <Key.backspace>
Screenshot: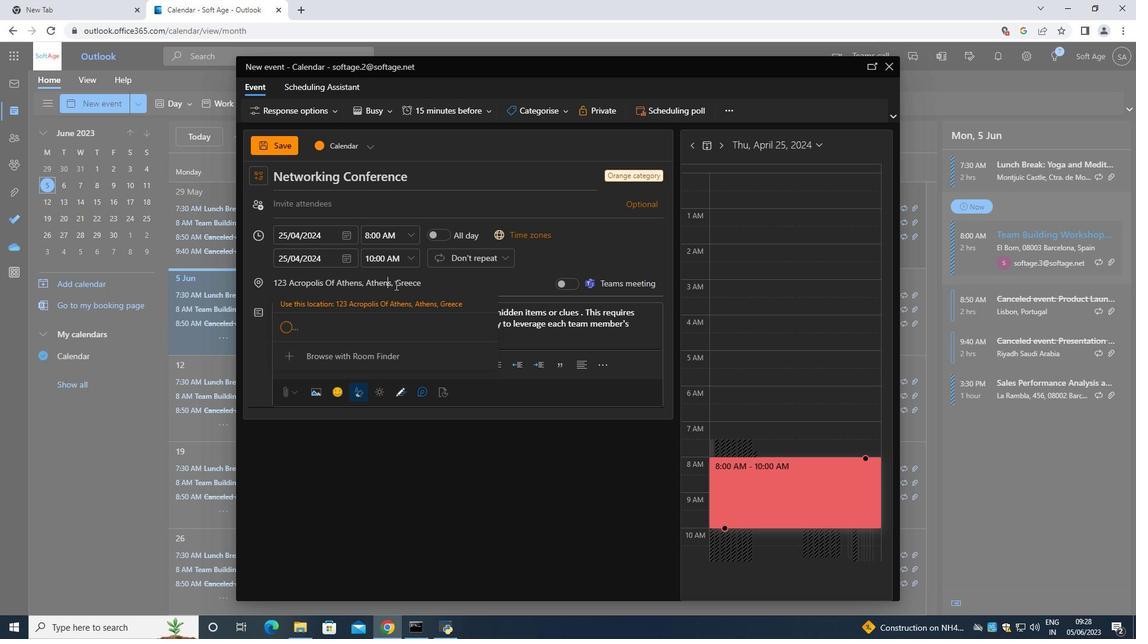 
Action: Mouse moved to (326, 206)
Screenshot: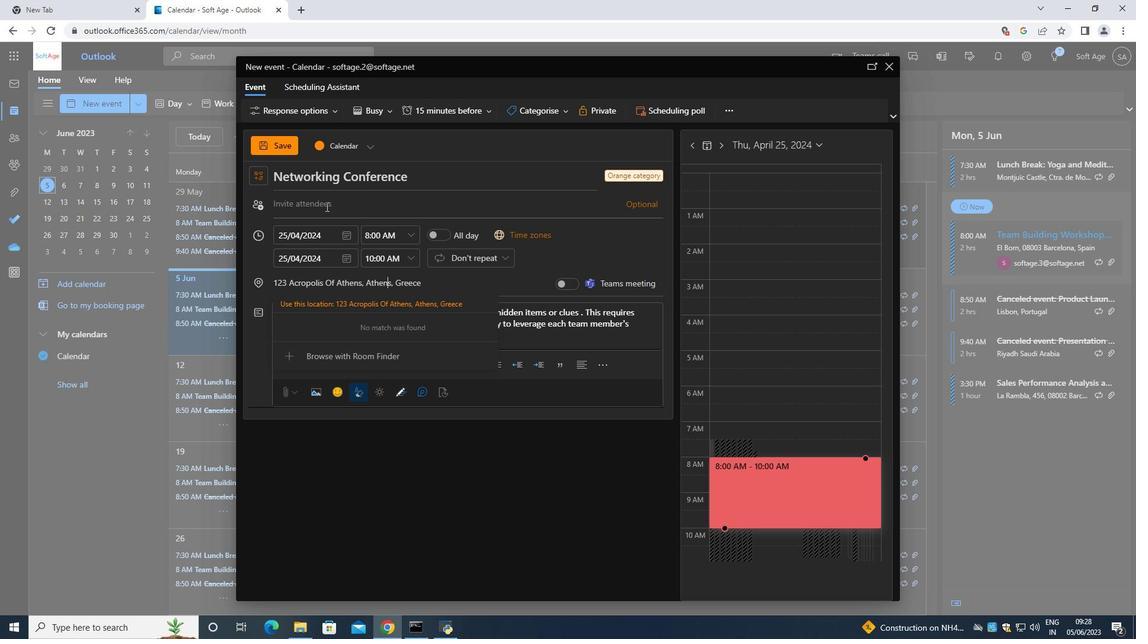 
Action: Mouse pressed left at (326, 206)
Screenshot: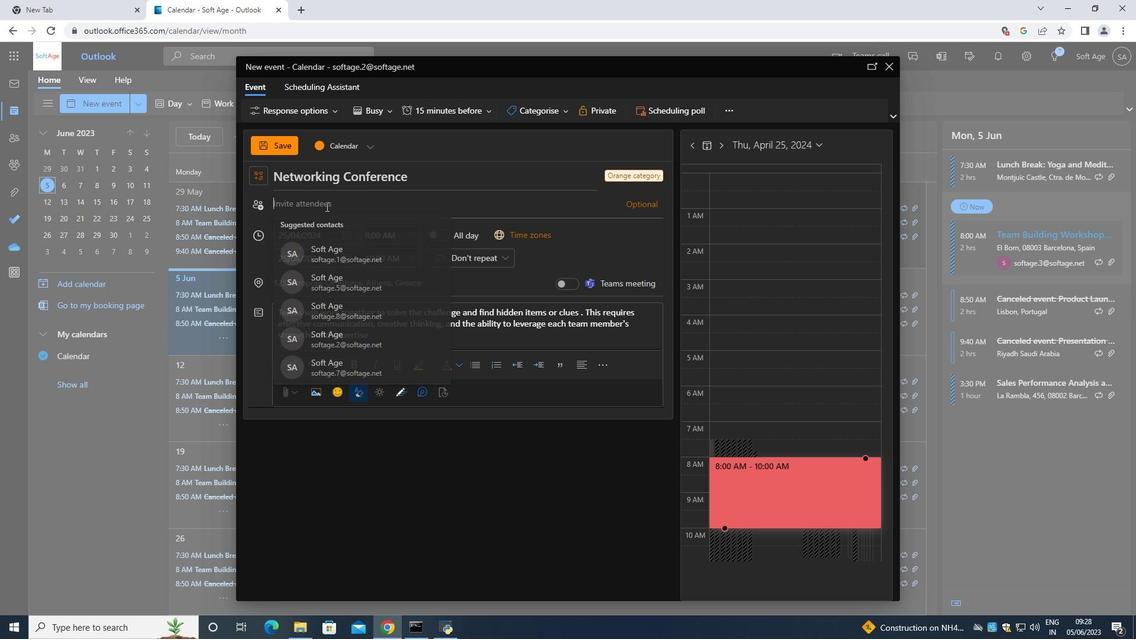 
Action: Key pressed <Key.shift>Softage.7<Key.shift>softage
Screenshot: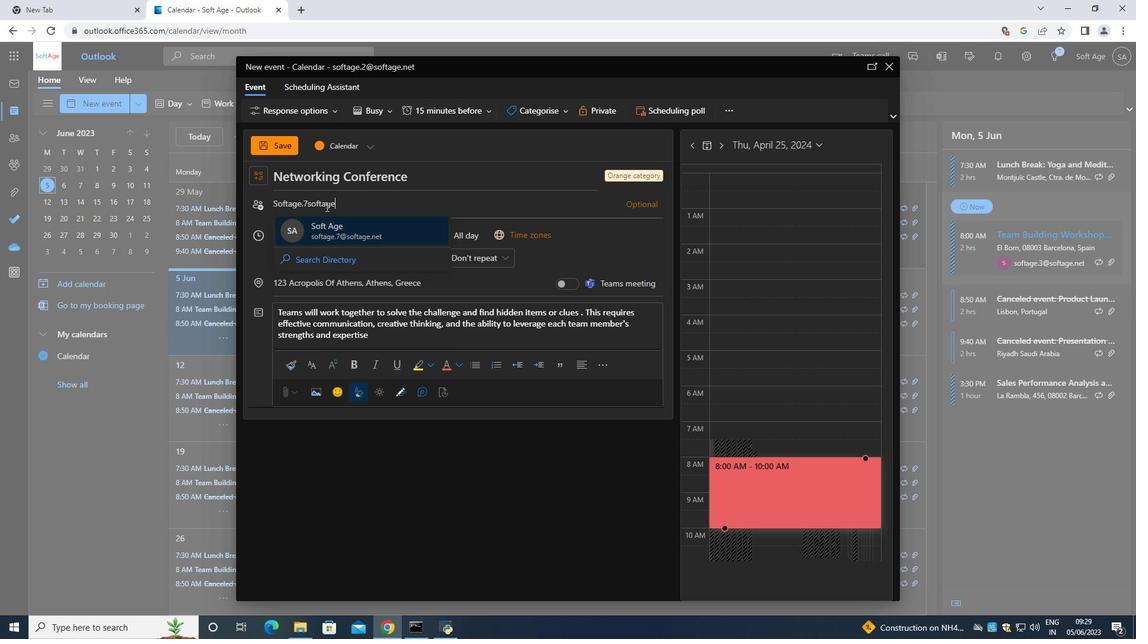 
Action: Mouse moved to (348, 224)
Screenshot: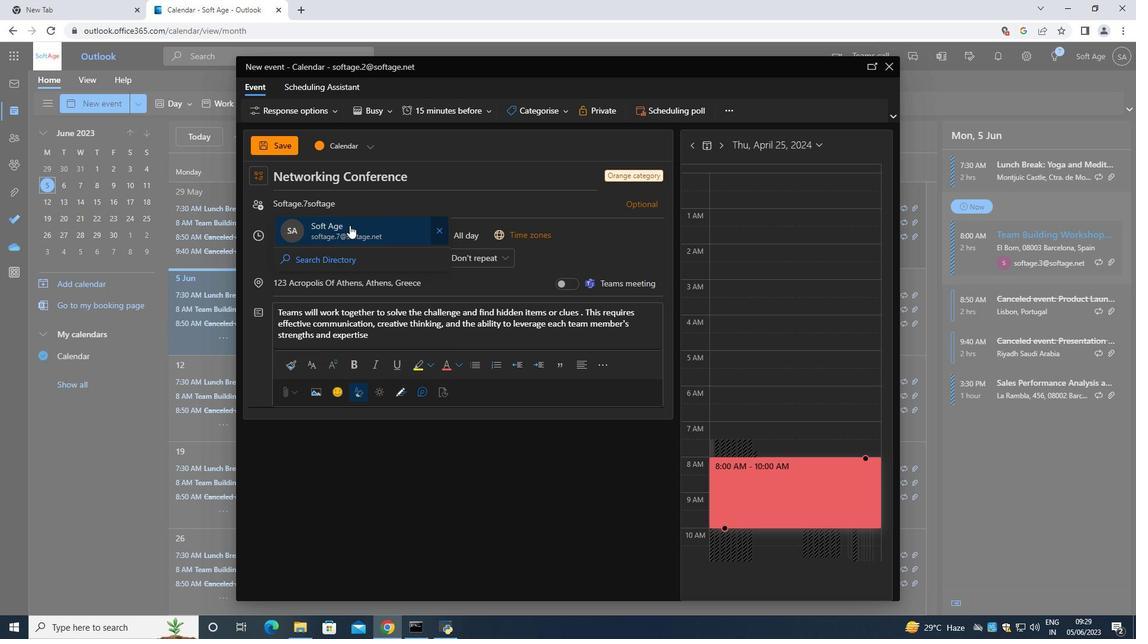 
Action: Mouse pressed left at (348, 224)
Screenshot: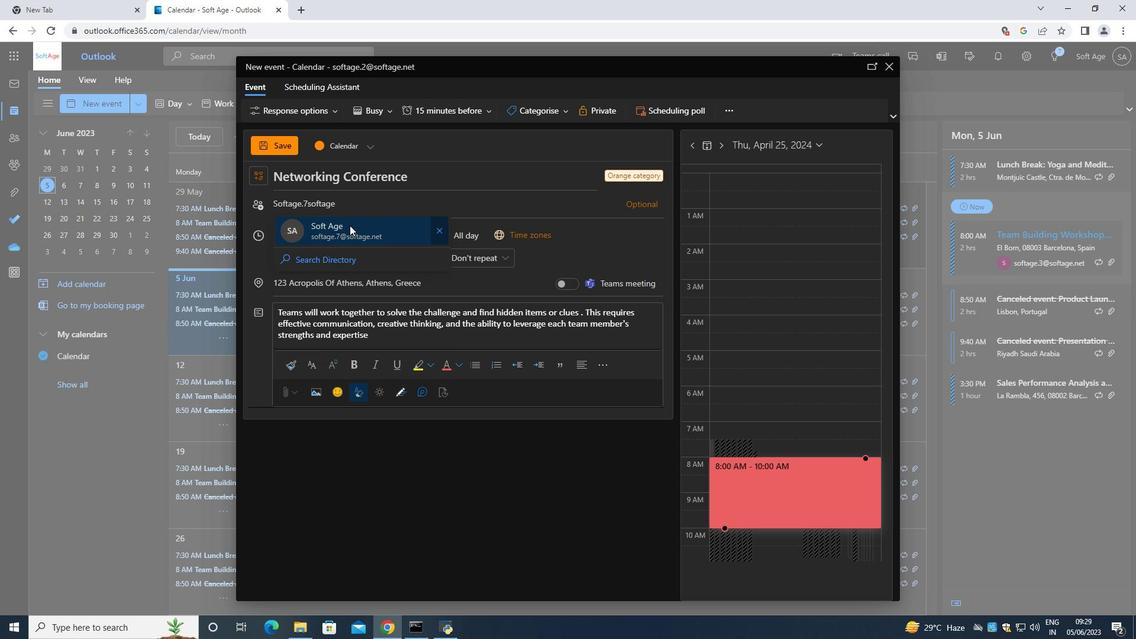 
Action: Mouse moved to (350, 218)
Screenshot: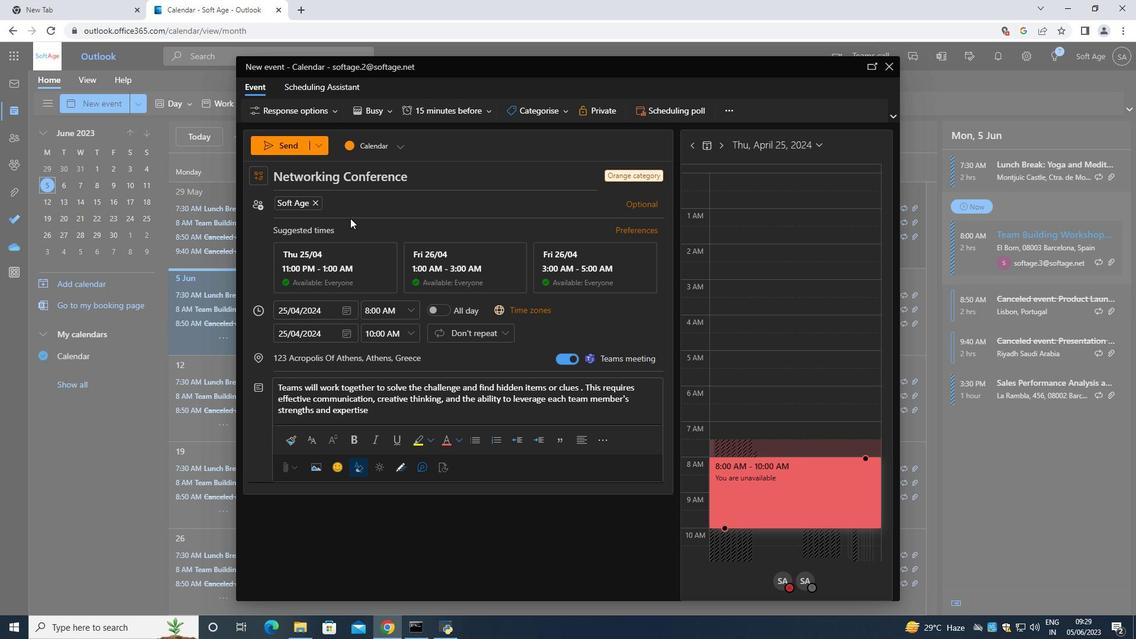 
Action: Key pressed <Key.shift>Softage.8so
Screenshot: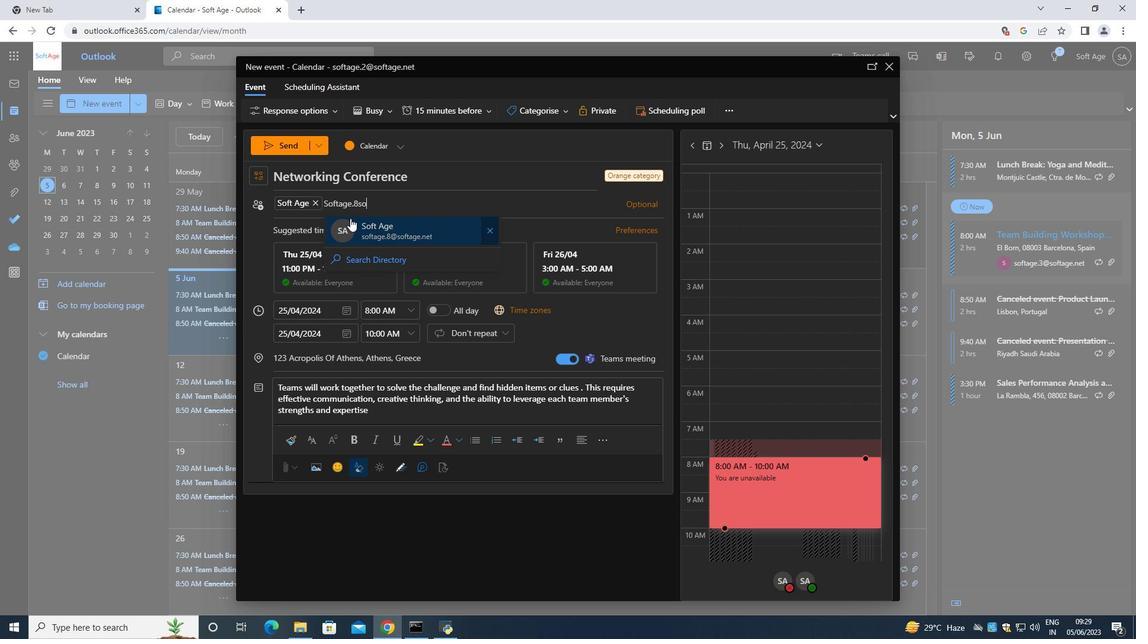 
Action: Mouse moved to (380, 232)
Screenshot: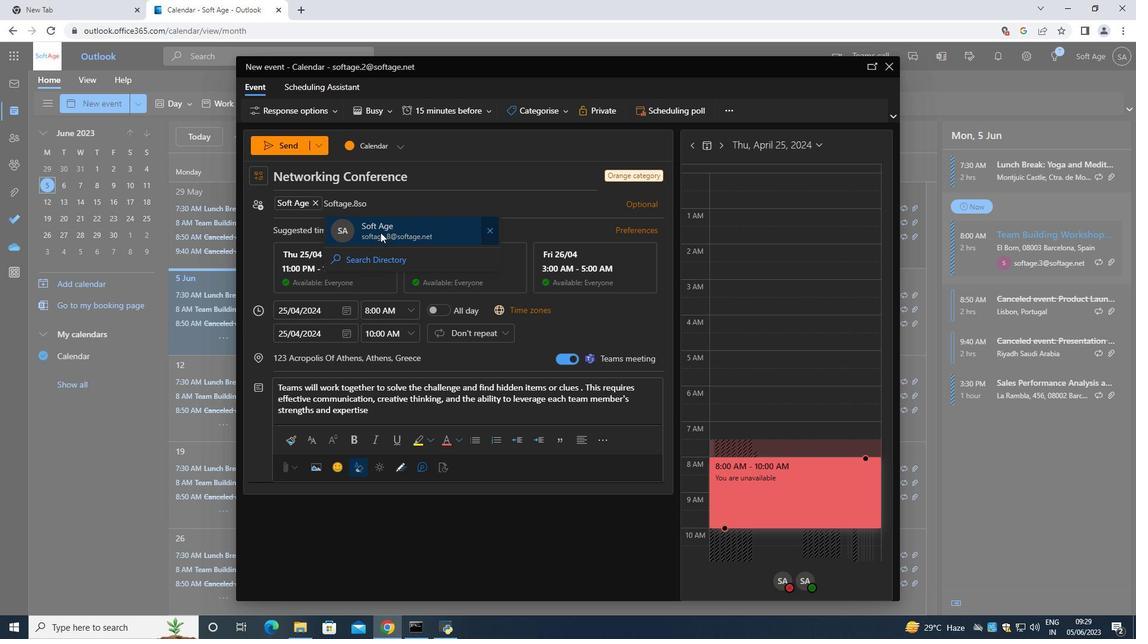 
Action: Mouse pressed left at (380, 232)
Screenshot: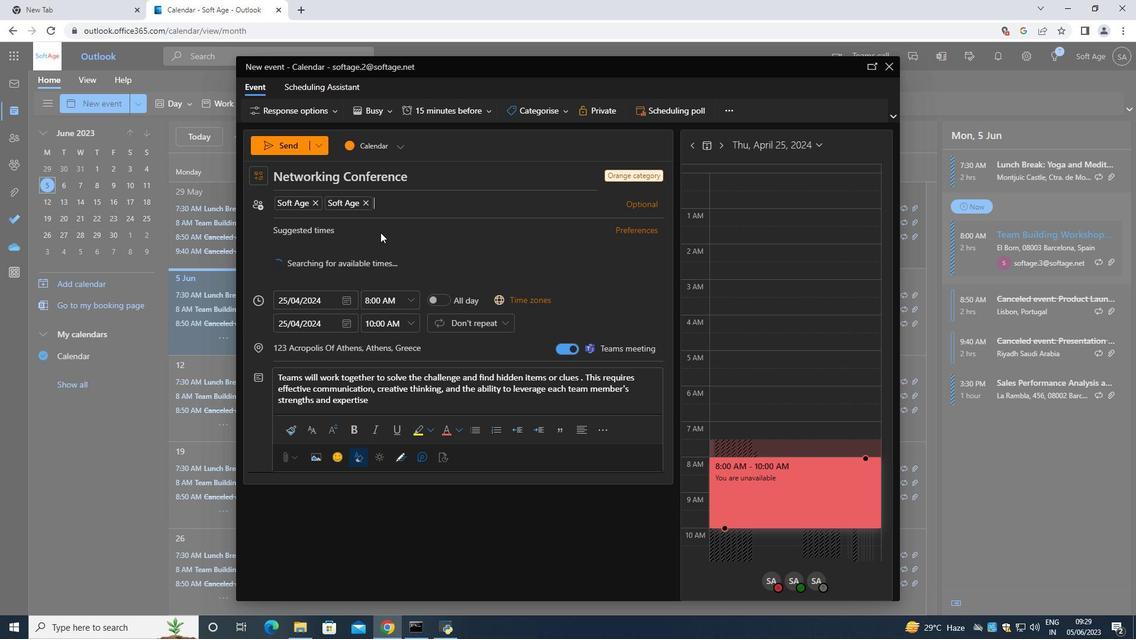 
Action: Mouse moved to (457, 116)
Screenshot: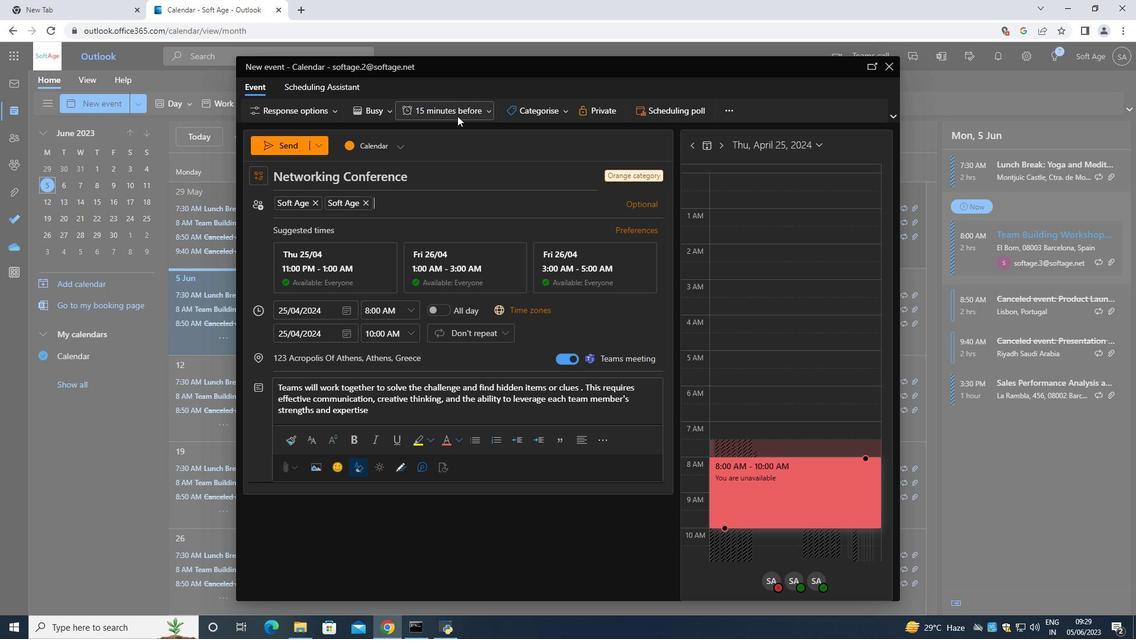 
Action: Mouse pressed left at (457, 116)
Screenshot: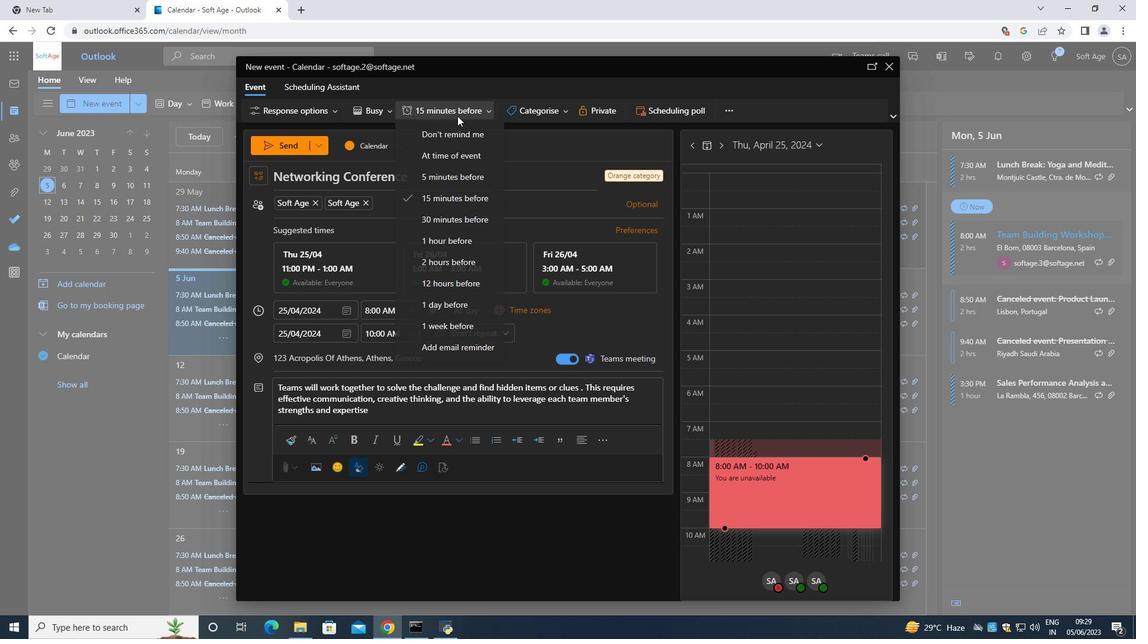 
Action: Mouse moved to (448, 197)
Screenshot: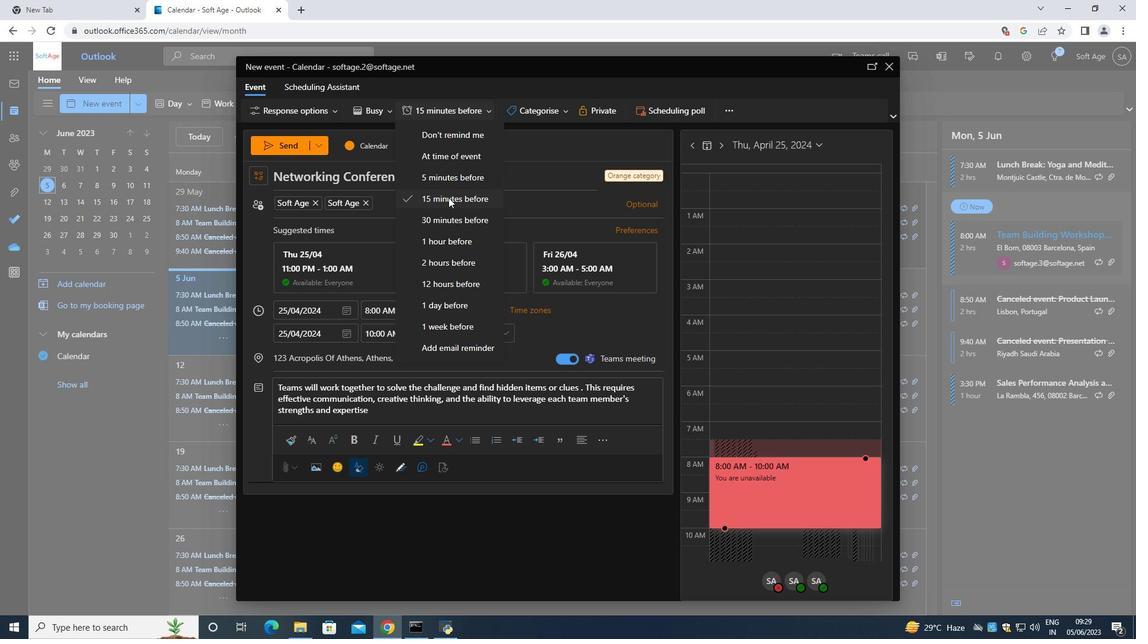 
Action: Mouse pressed left at (448, 197)
Screenshot: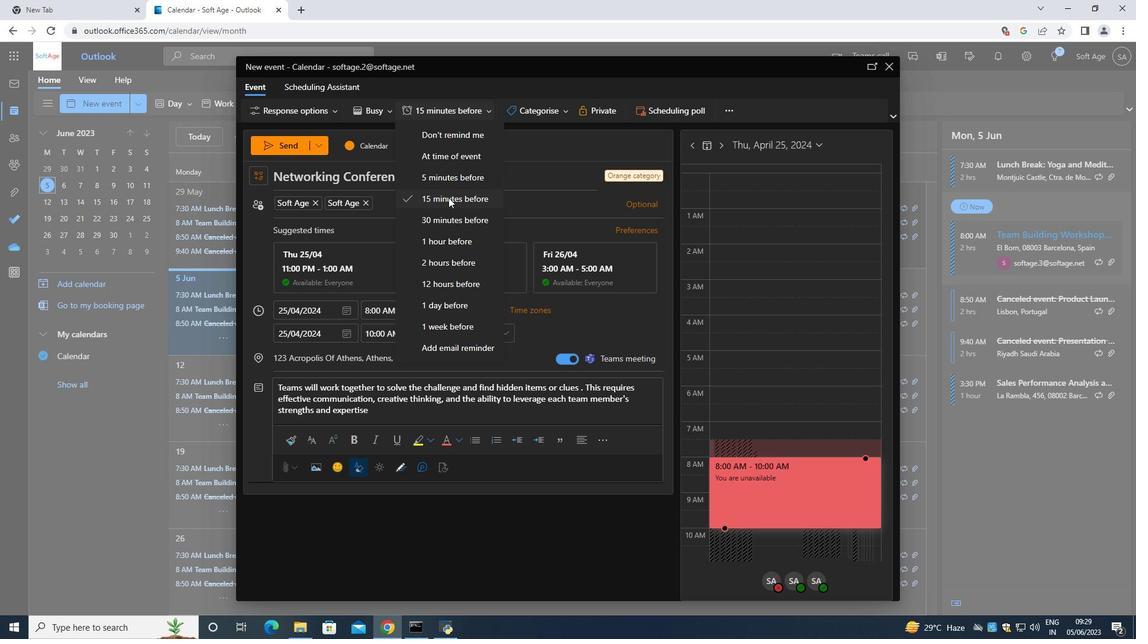 
Action: Mouse moved to (286, 144)
Screenshot: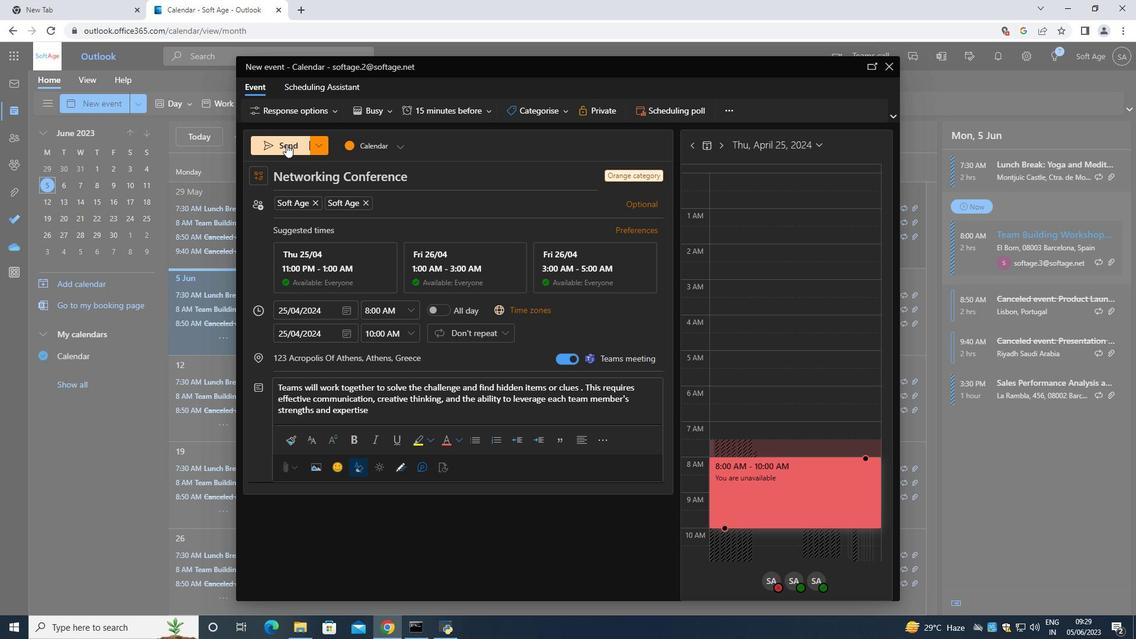 
Action: Mouse pressed left at (286, 144)
Screenshot: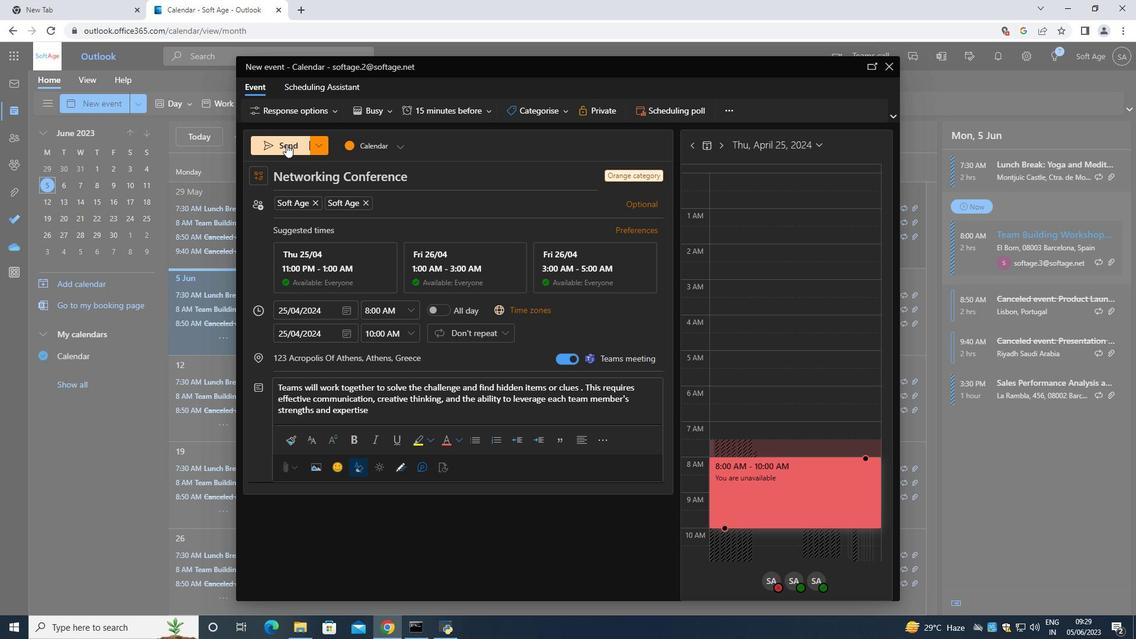 
